 Task: Play online wordle game with 4 letters.
Action: Mouse moved to (580, 398)
Screenshot: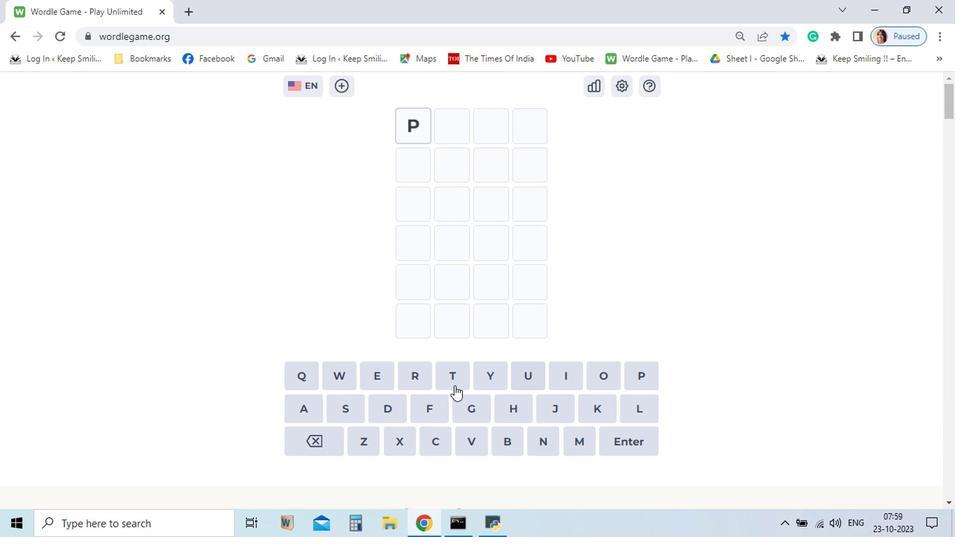 
Action: Mouse pressed left at (580, 398)
Screenshot: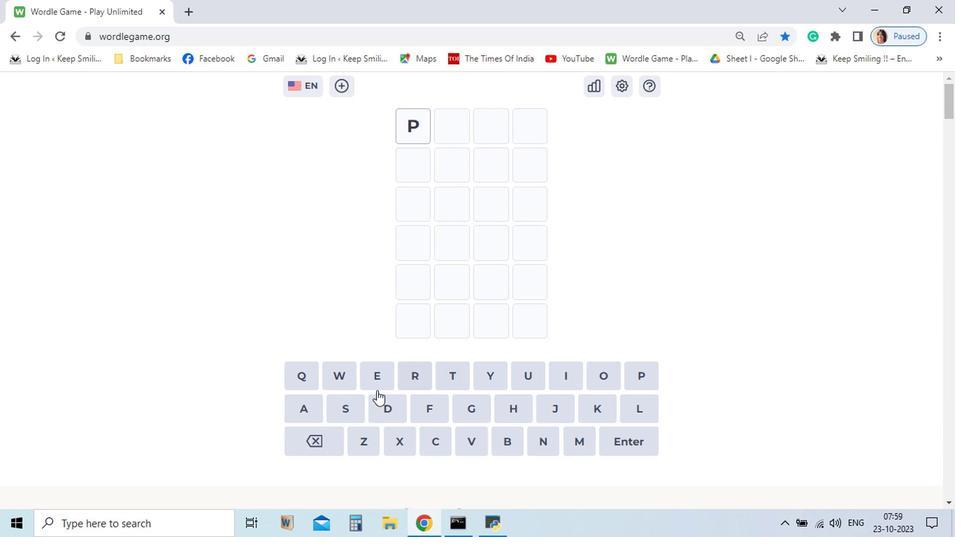 
Action: Mouse moved to (345, 423)
Screenshot: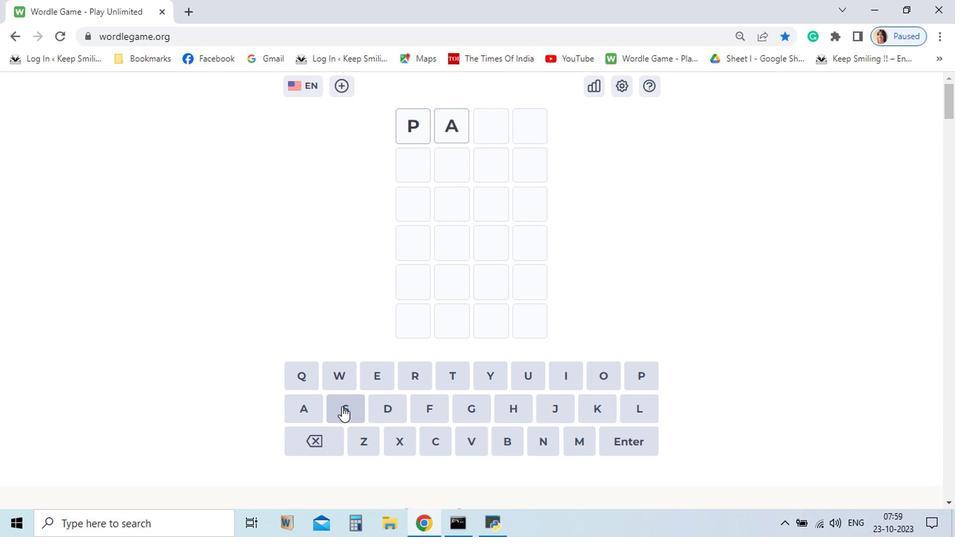 
Action: Mouse pressed left at (345, 423)
Screenshot: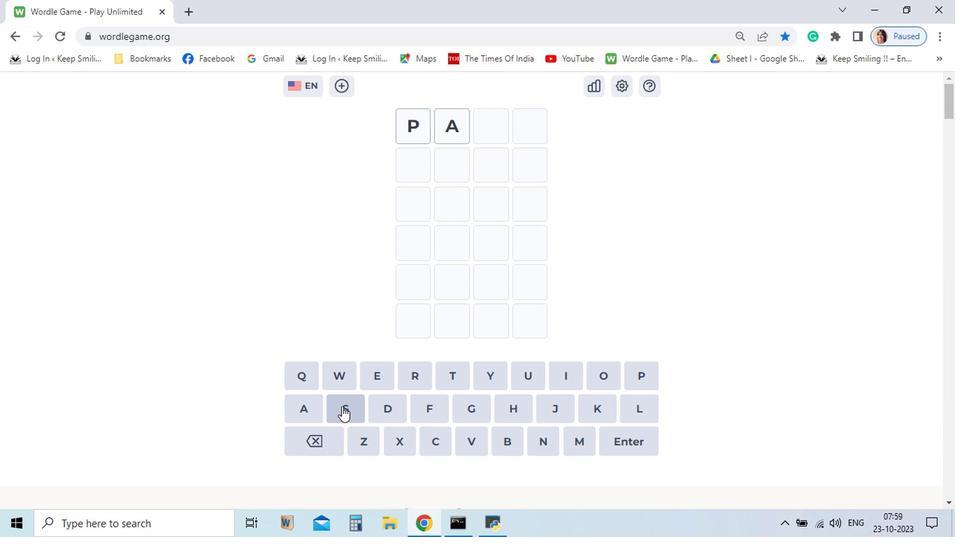 
Action: Mouse moved to (371, 417)
Screenshot: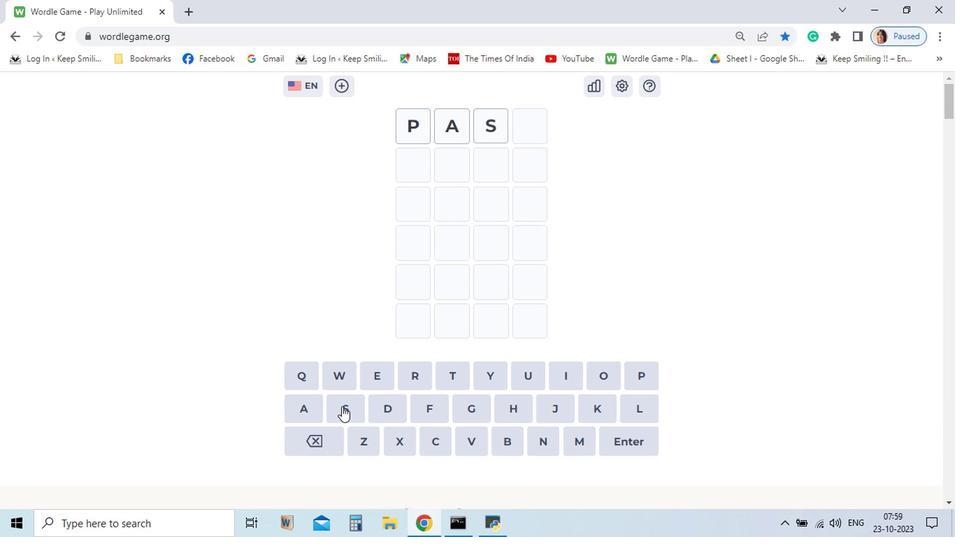 
Action: Mouse pressed left at (371, 417)
Screenshot: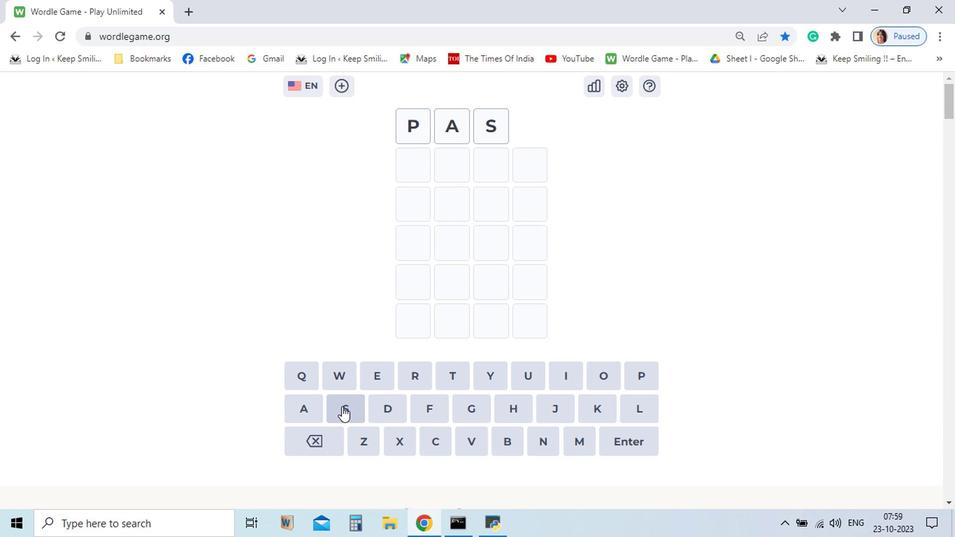 
Action: Mouse pressed left at (371, 417)
Screenshot: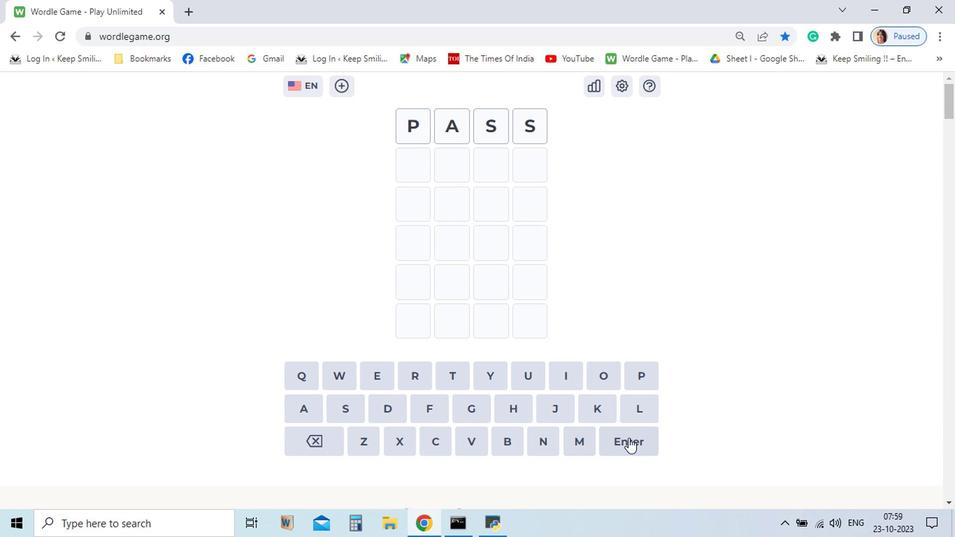 
Action: Mouse moved to (575, 439)
Screenshot: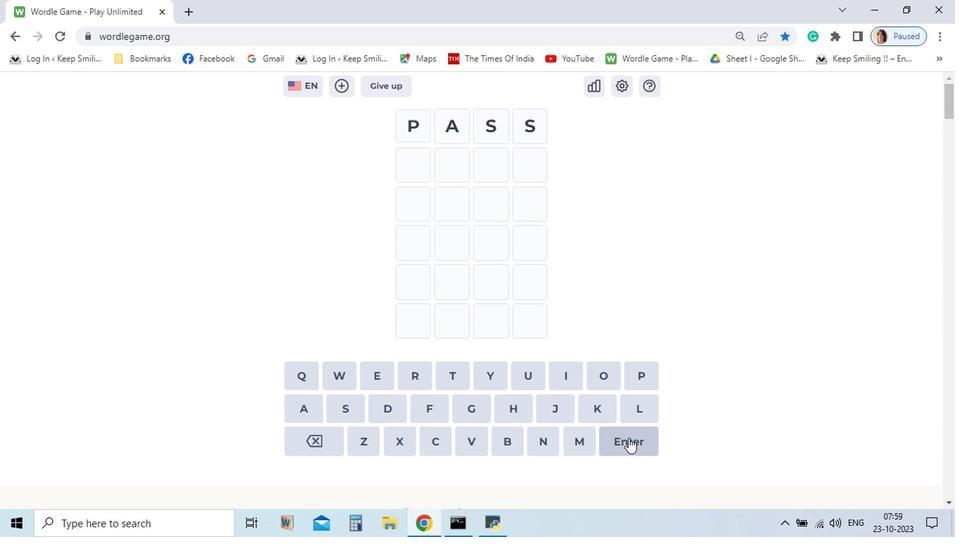 
Action: Mouse pressed left at (575, 439)
Screenshot: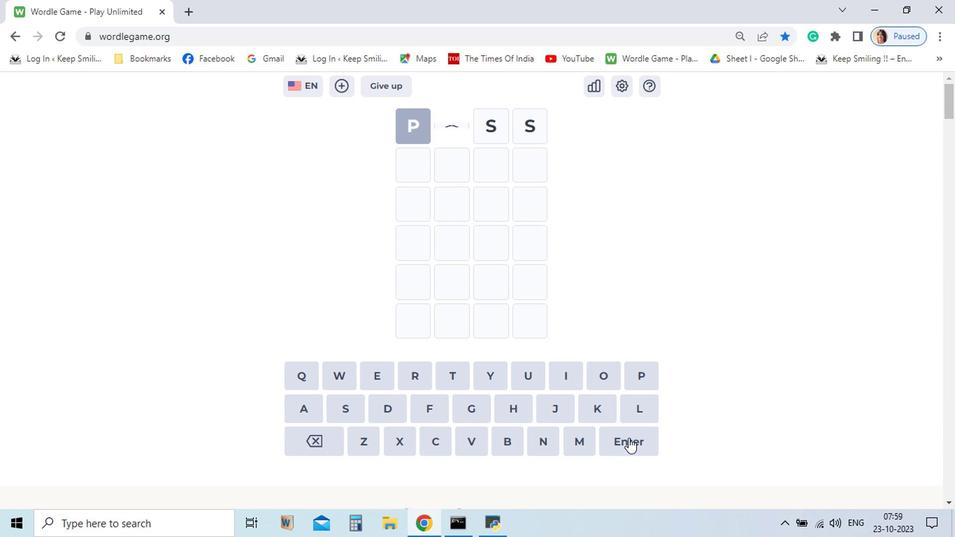 
Action: Mouse moved to (583, 420)
Screenshot: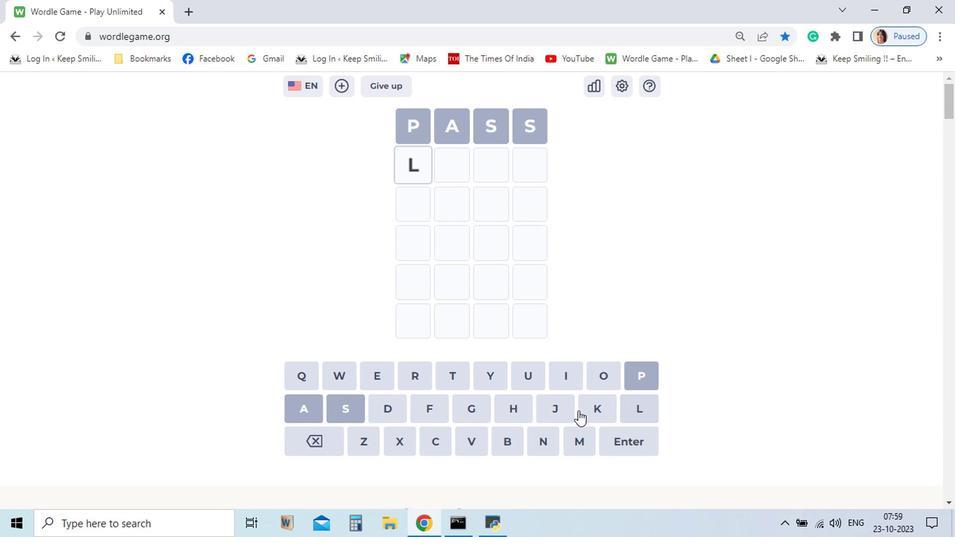 
Action: Mouse pressed left at (583, 420)
Screenshot: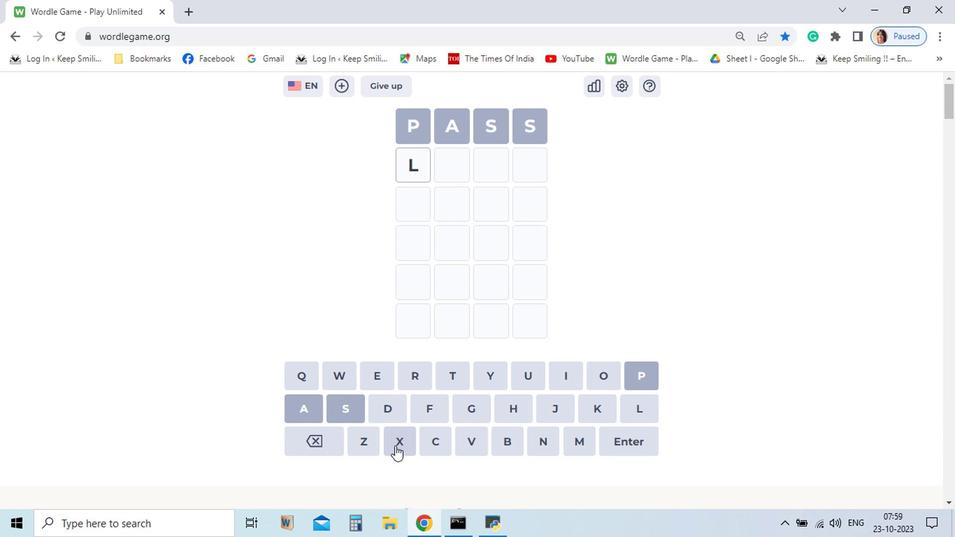 
Action: Mouse moved to (525, 396)
Screenshot: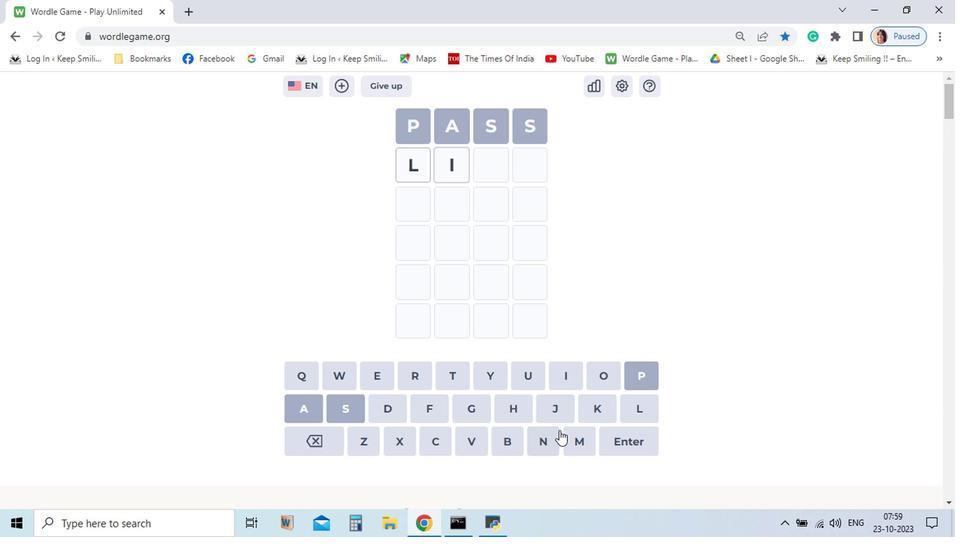 
Action: Mouse pressed left at (525, 396)
Screenshot: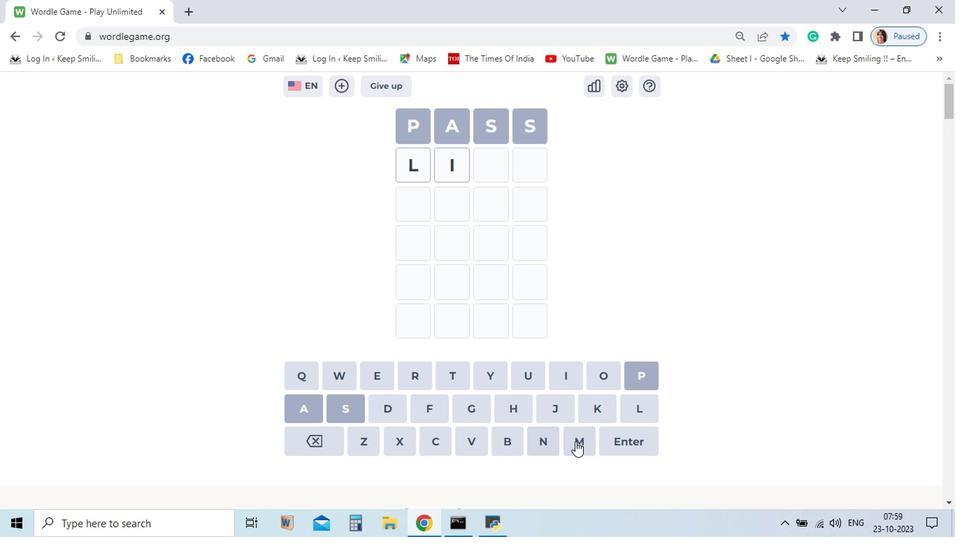 
Action: Mouse moved to (539, 443)
Screenshot: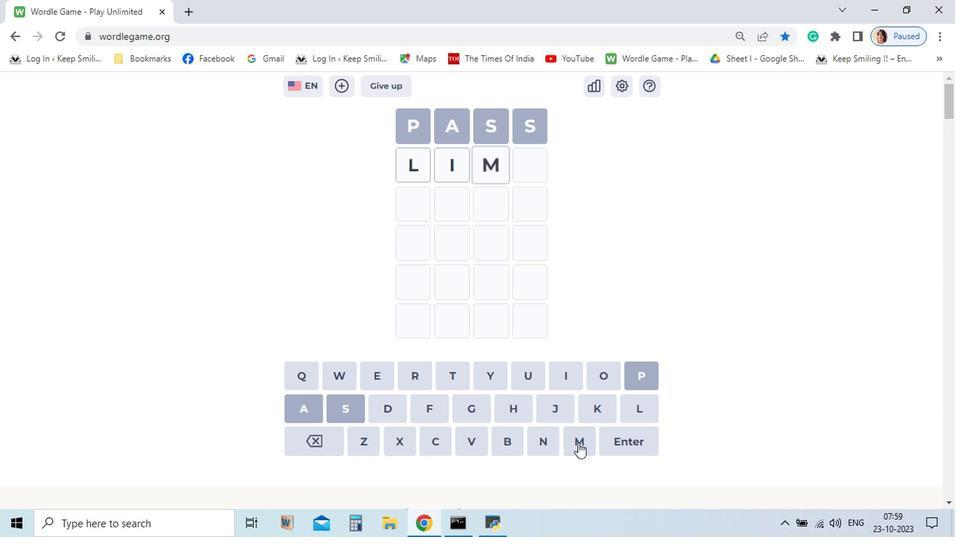 
Action: Mouse pressed left at (539, 443)
Screenshot: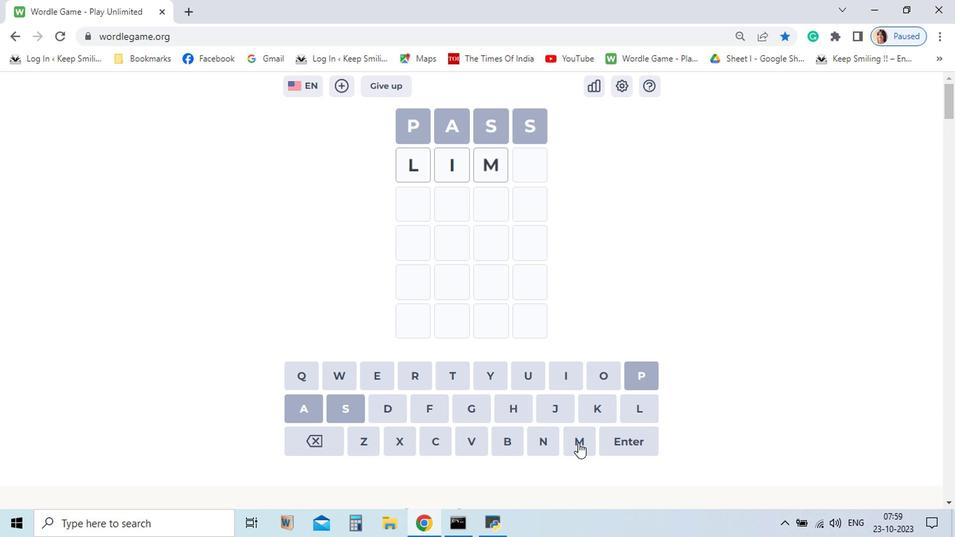 
Action: Mouse moved to (486, 445)
Screenshot: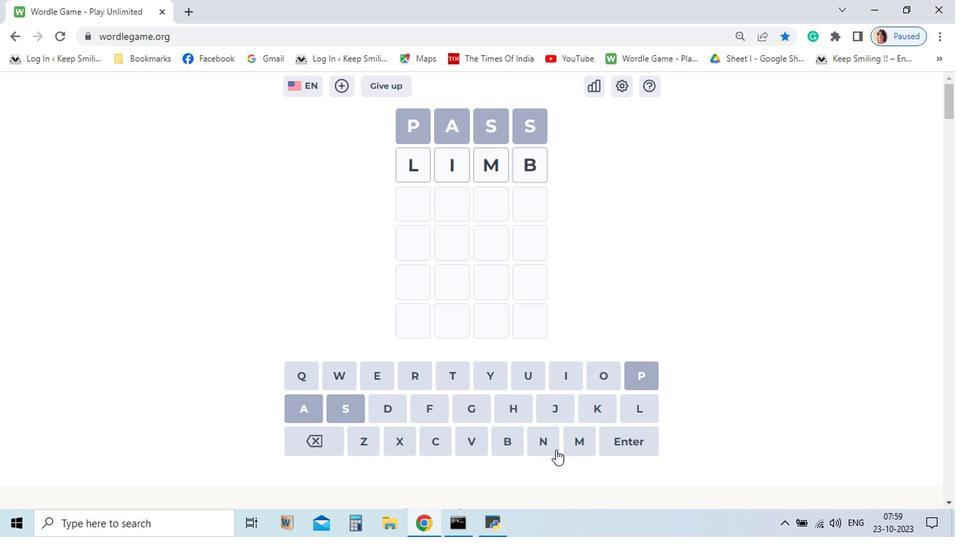 
Action: Mouse pressed left at (486, 445)
Screenshot: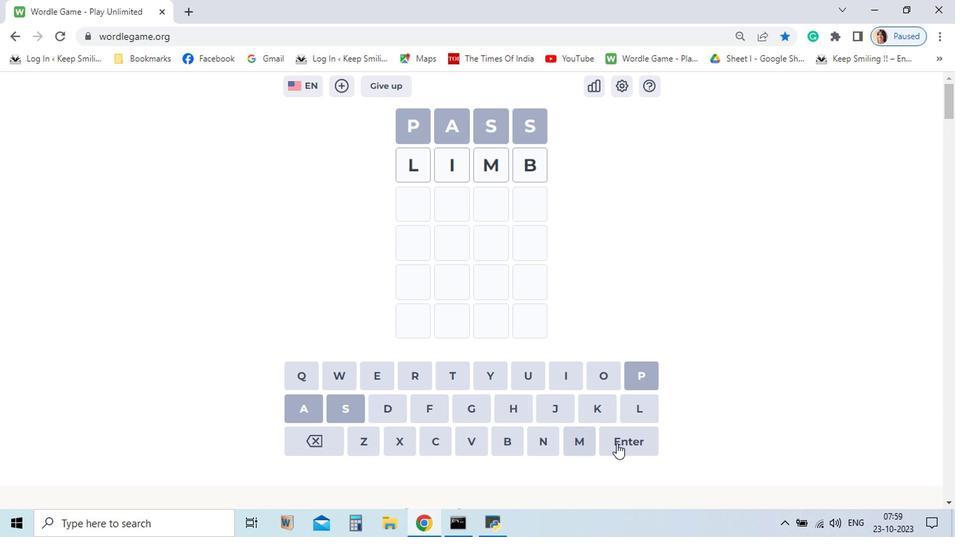 
Action: Mouse moved to (568, 443)
Screenshot: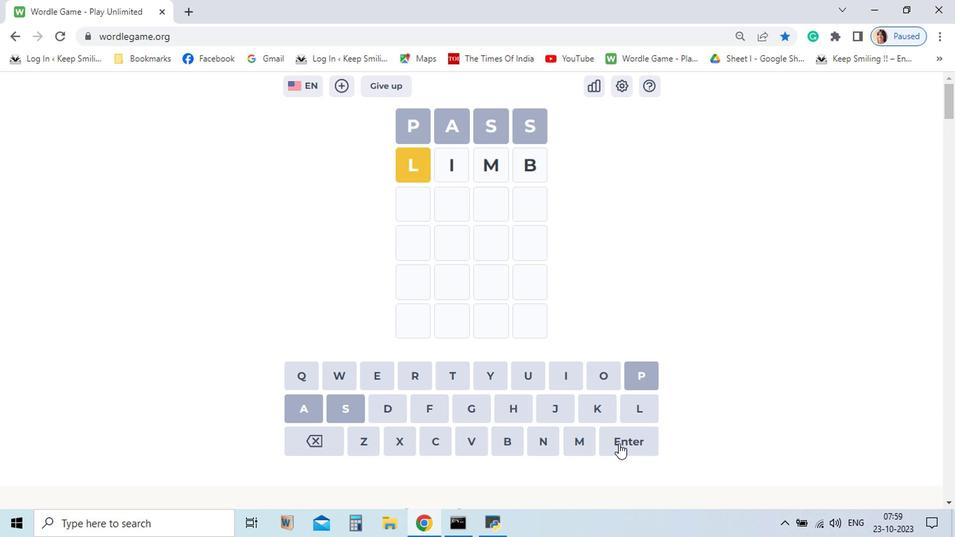 
Action: Mouse pressed left at (568, 443)
Screenshot: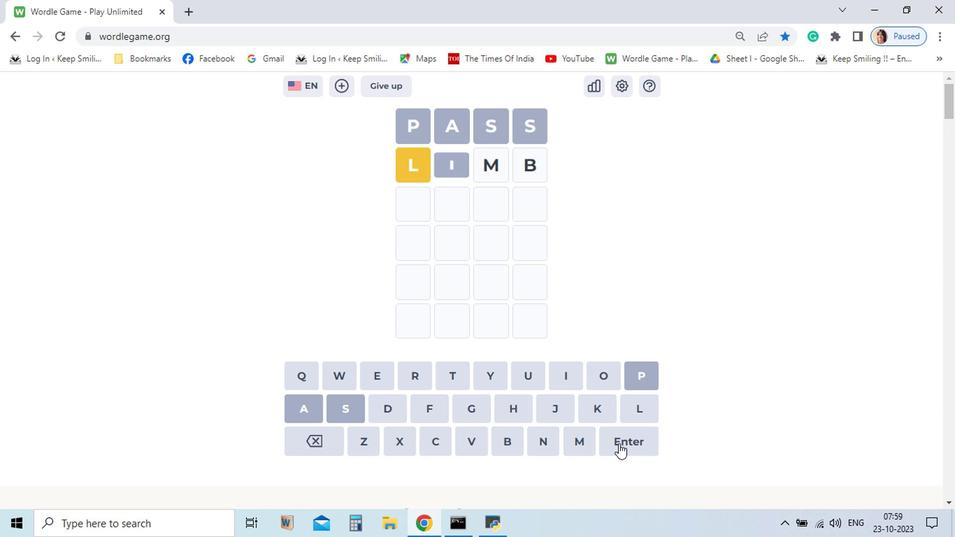 
Action: Mouse moved to (438, 441)
Screenshot: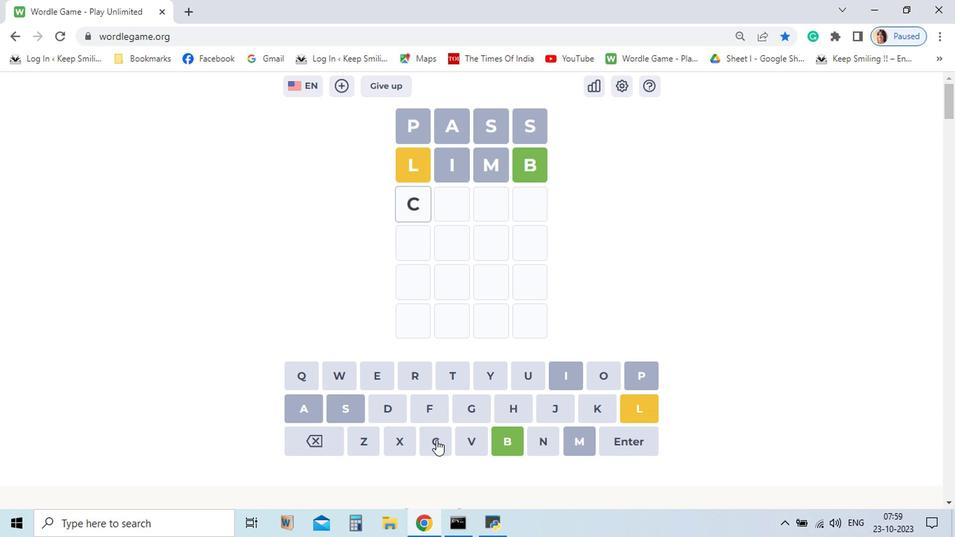 
Action: Mouse pressed left at (438, 441)
Screenshot: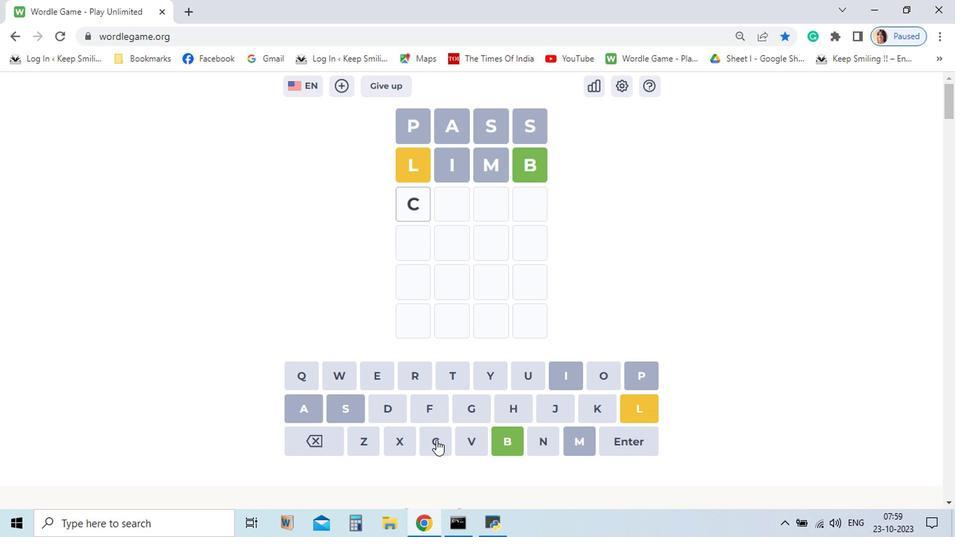 
Action: Mouse moved to (584, 415)
Screenshot: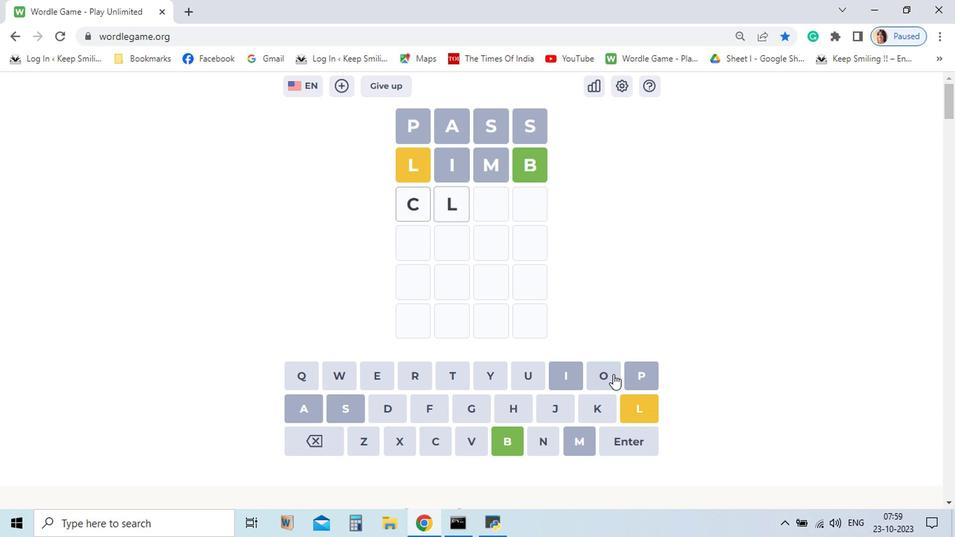
Action: Mouse pressed left at (584, 415)
Screenshot: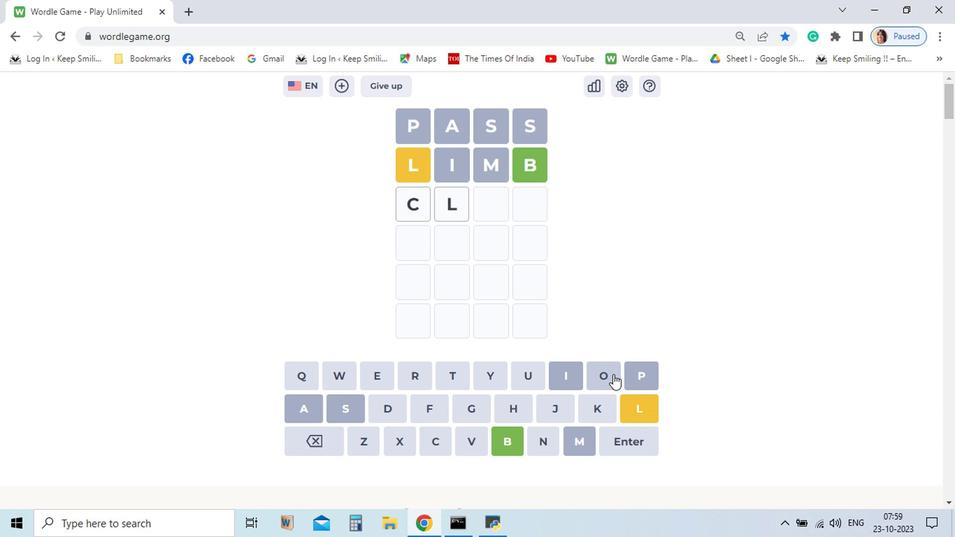
Action: Mouse moved to (556, 394)
Screenshot: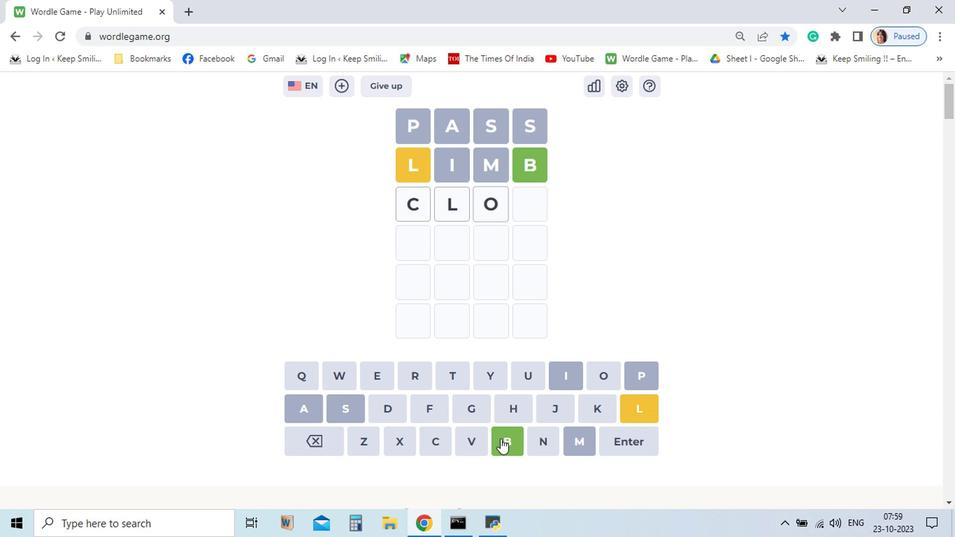 
Action: Mouse pressed left at (556, 394)
Screenshot: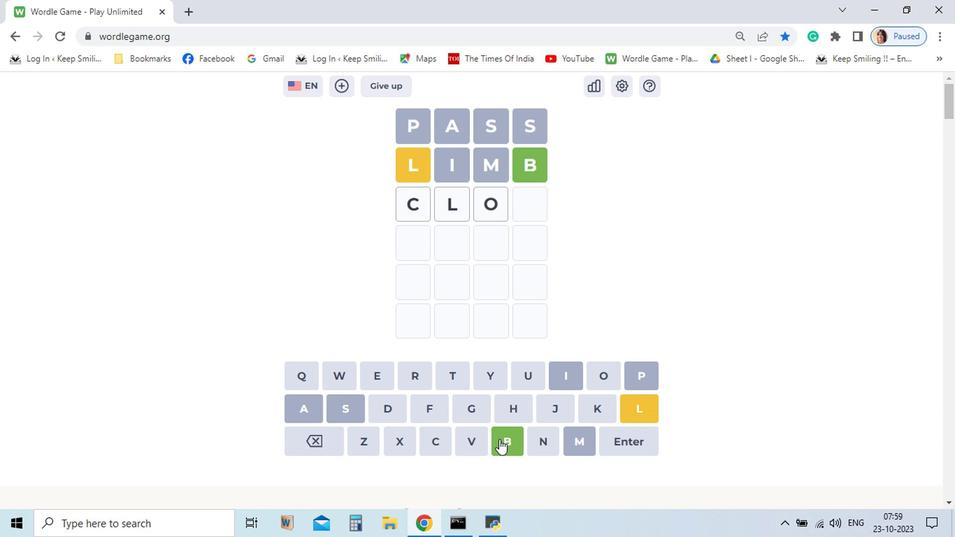 
Action: Mouse moved to (483, 440)
Screenshot: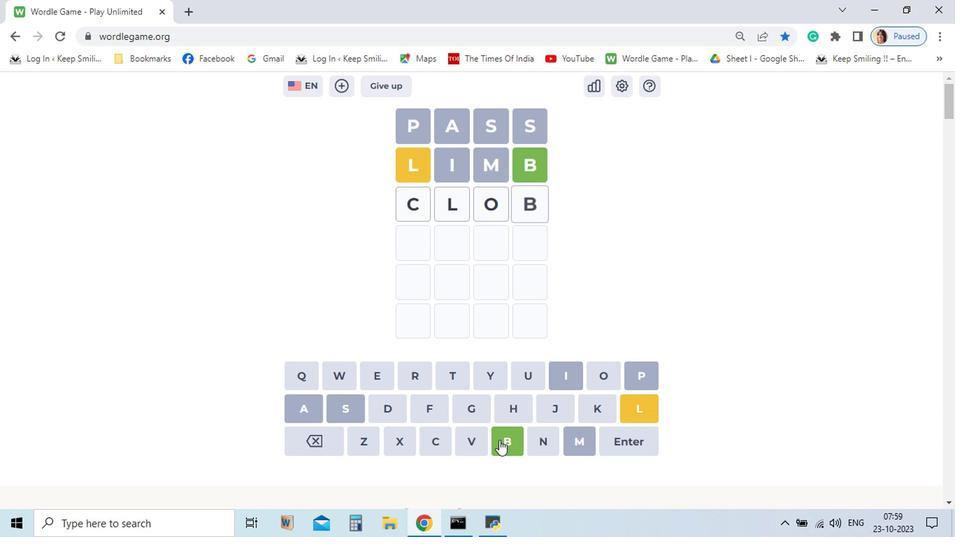 
Action: Mouse pressed left at (483, 440)
Screenshot: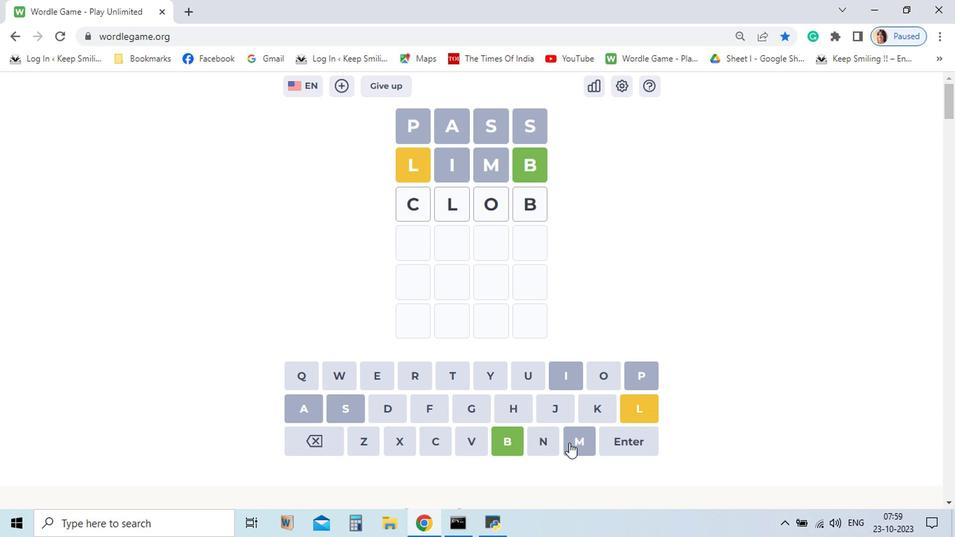 
Action: Mouse moved to (569, 442)
Screenshot: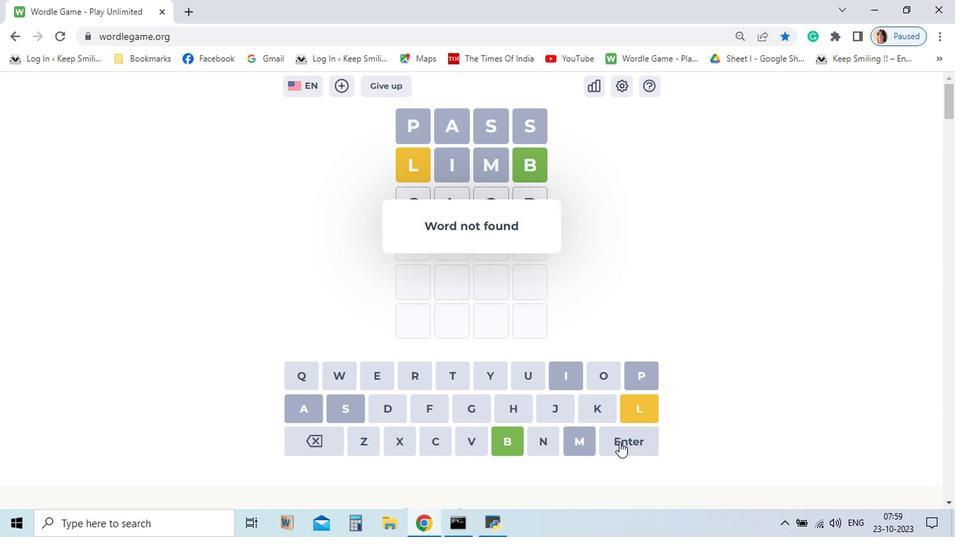 
Action: Mouse pressed left at (569, 442)
Screenshot: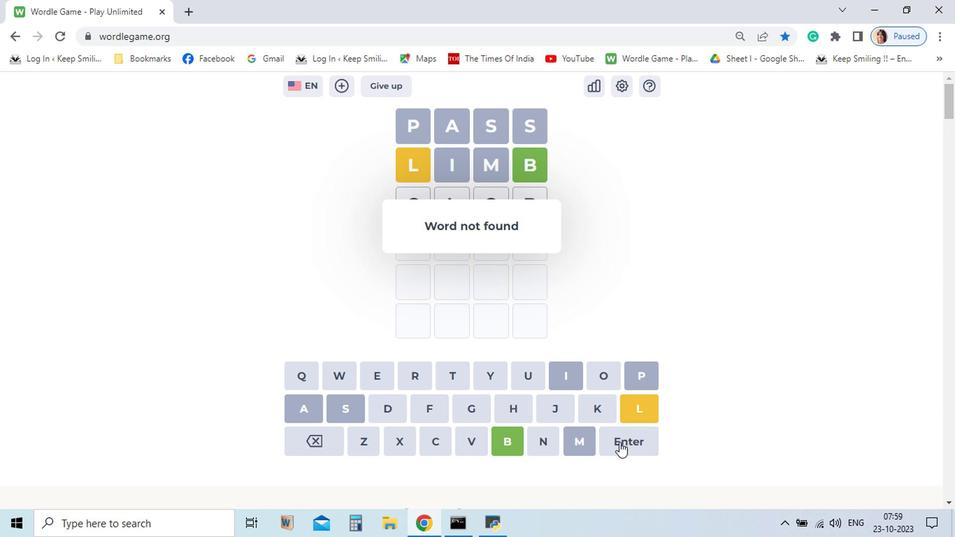 
Action: Mouse moved to (350, 445)
Screenshot: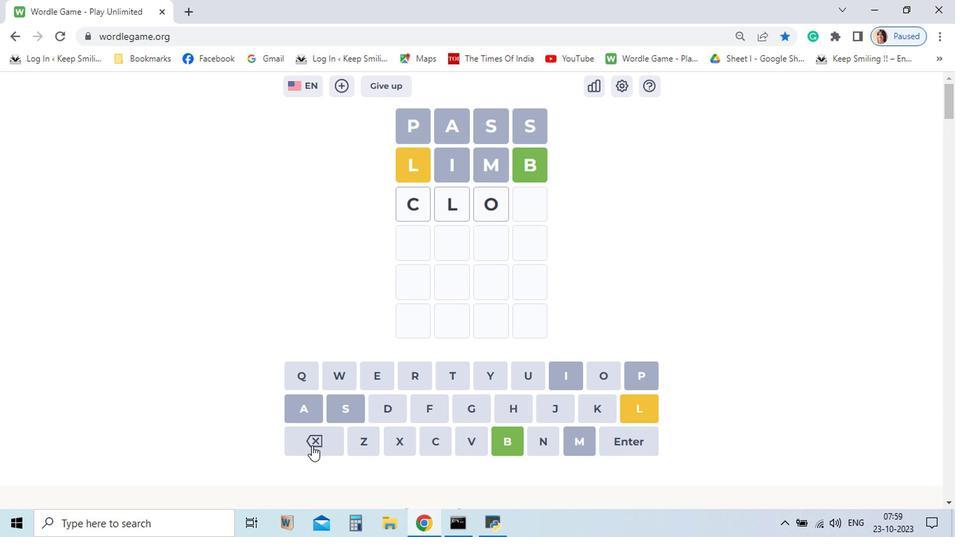 
Action: Mouse pressed left at (350, 445)
Screenshot: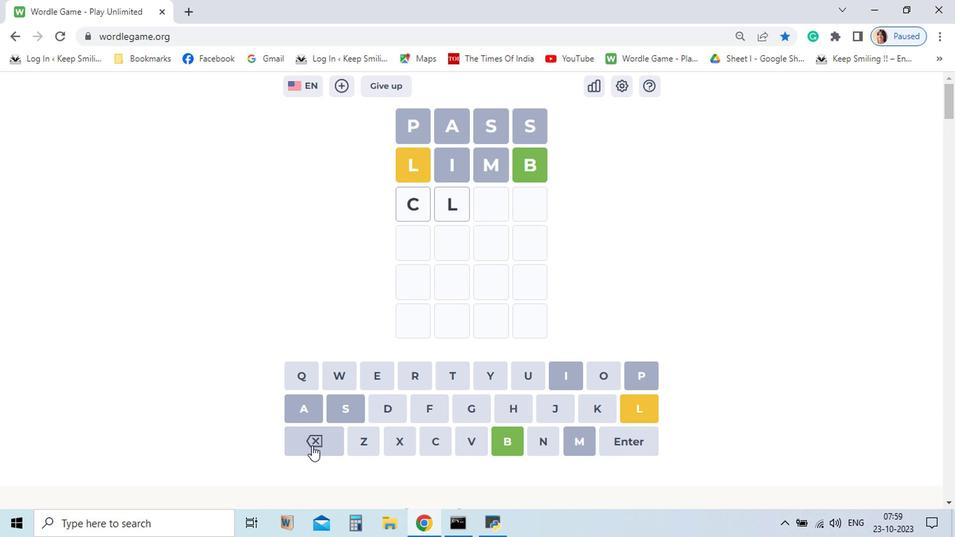 
Action: Mouse pressed left at (350, 445)
Screenshot: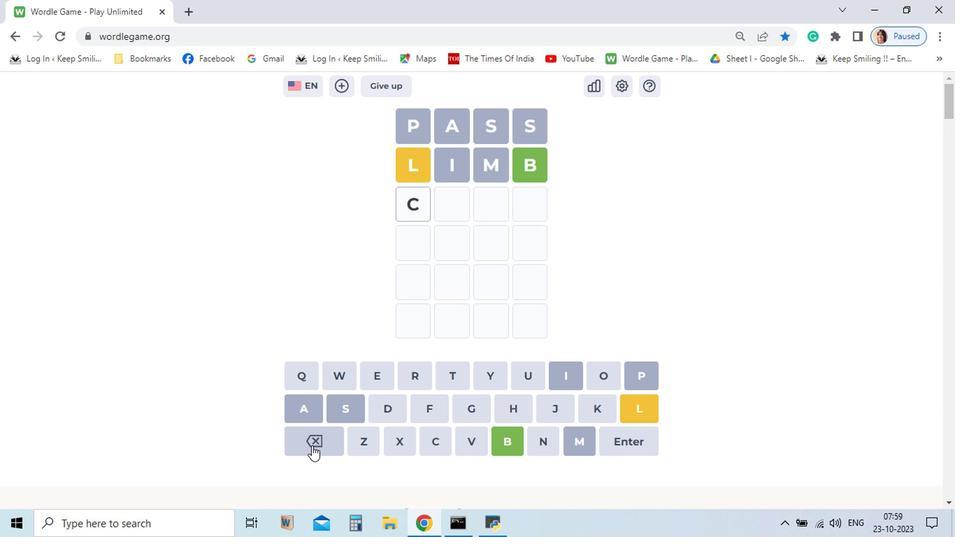 
Action: Mouse pressed left at (350, 445)
Screenshot: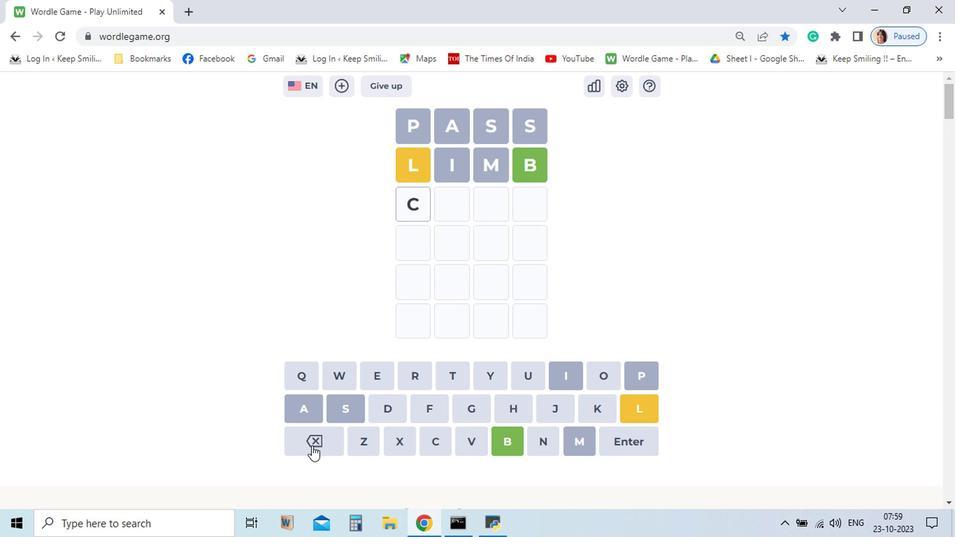 
Action: Mouse pressed left at (350, 445)
Screenshot: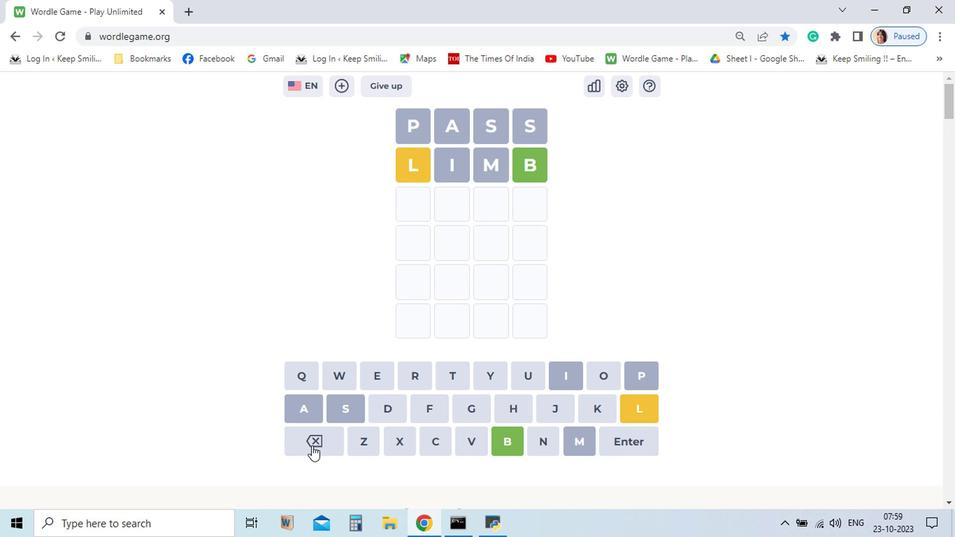 
Action: Mouse moved to (402, 415)
Screenshot: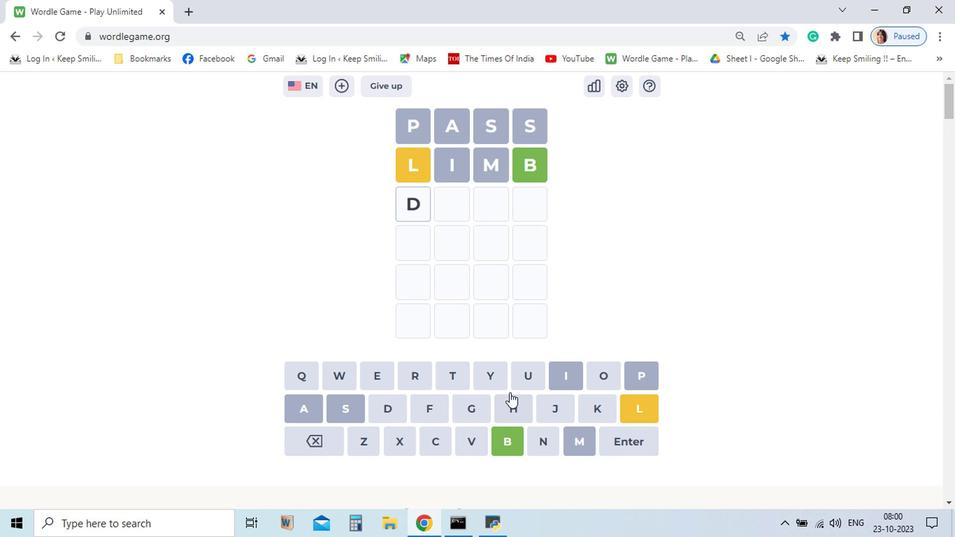 
Action: Mouse pressed left at (402, 415)
Screenshot: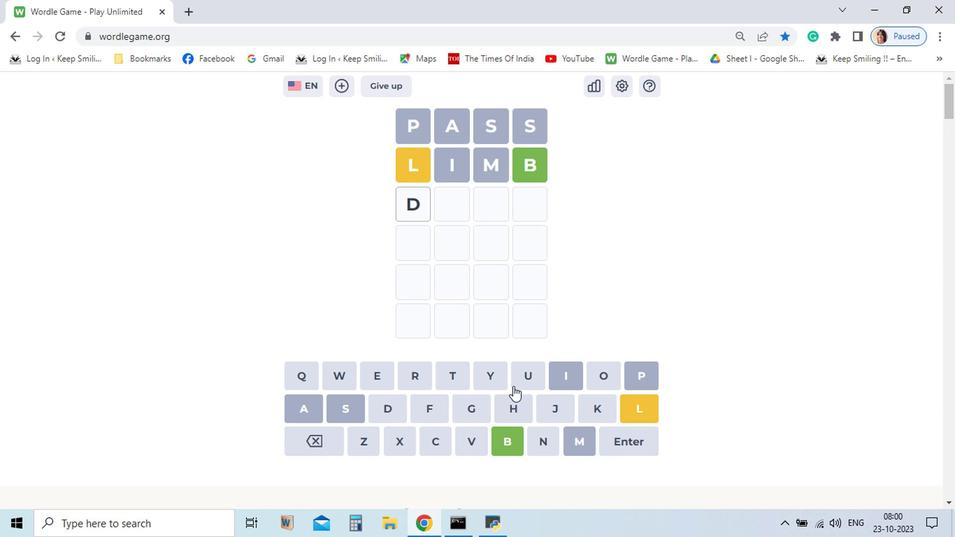 
Action: Mouse moved to (498, 394)
Screenshot: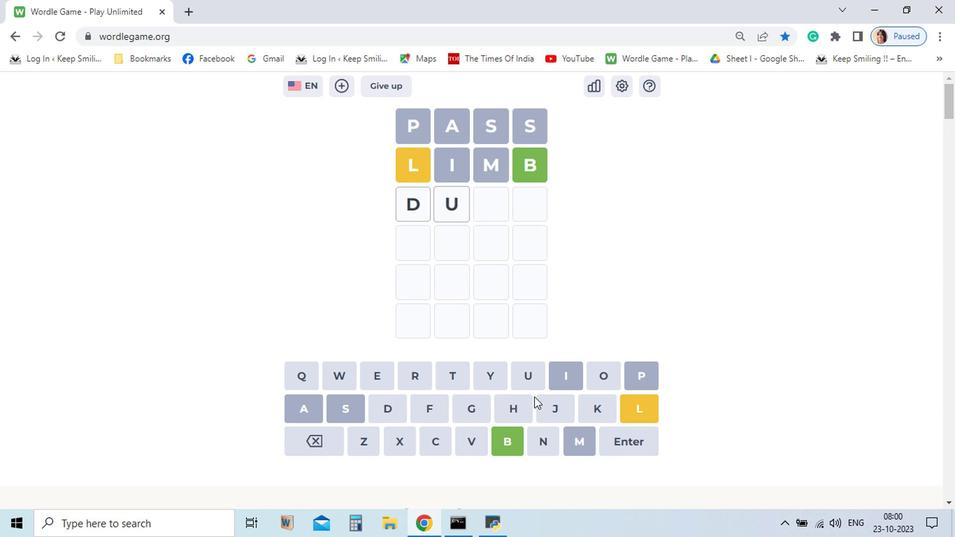 
Action: Mouse pressed left at (498, 394)
Screenshot: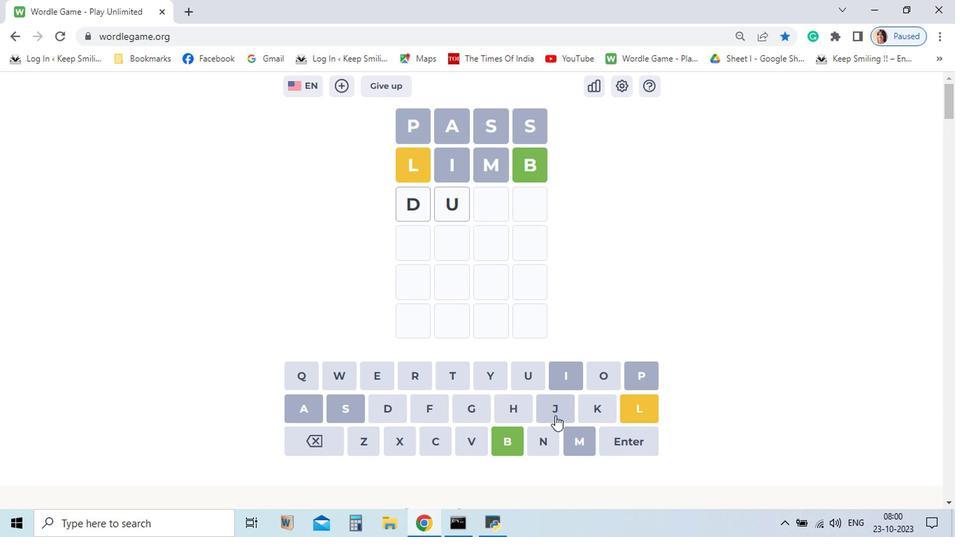 
Action: Mouse moved to (534, 442)
Screenshot: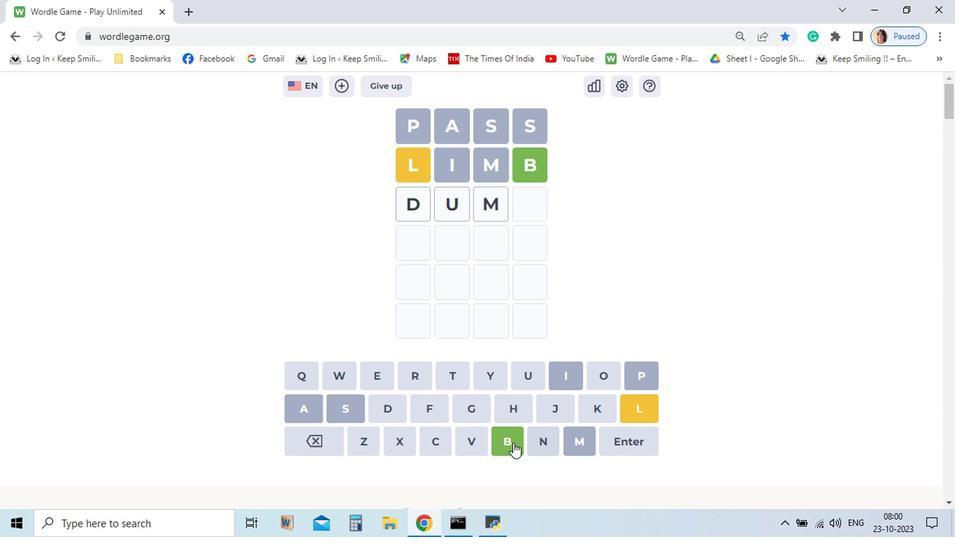 
Action: Mouse pressed left at (534, 442)
Screenshot: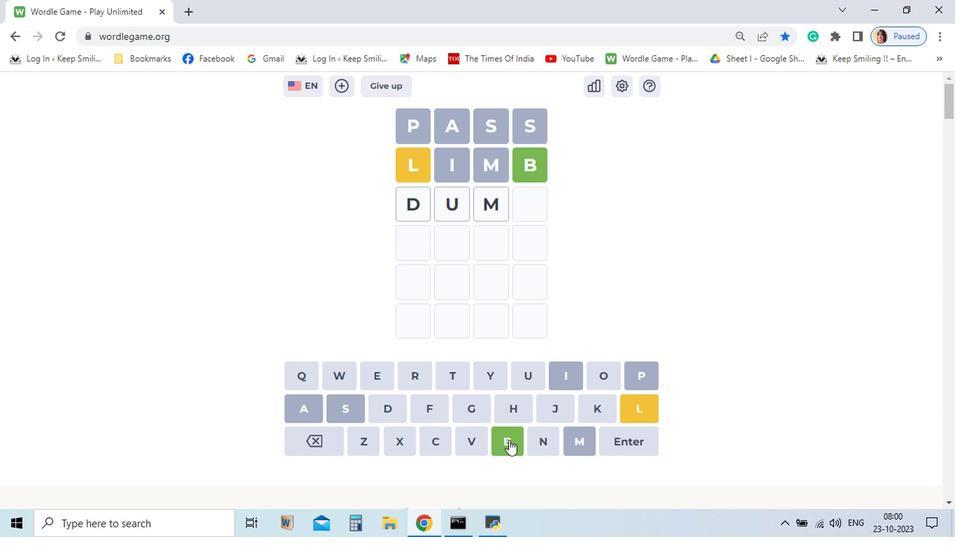 
Action: Mouse moved to (489, 440)
Screenshot: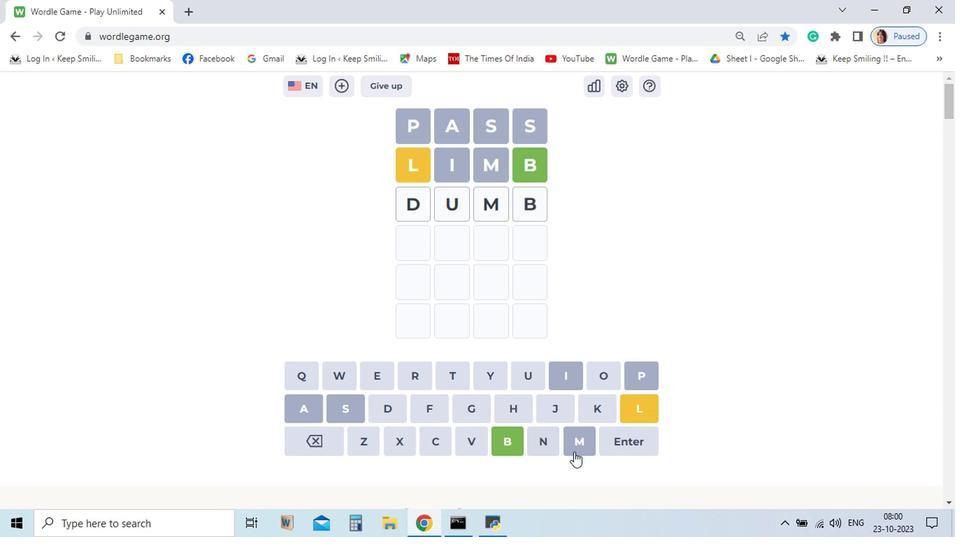 
Action: Mouse pressed left at (489, 440)
Screenshot: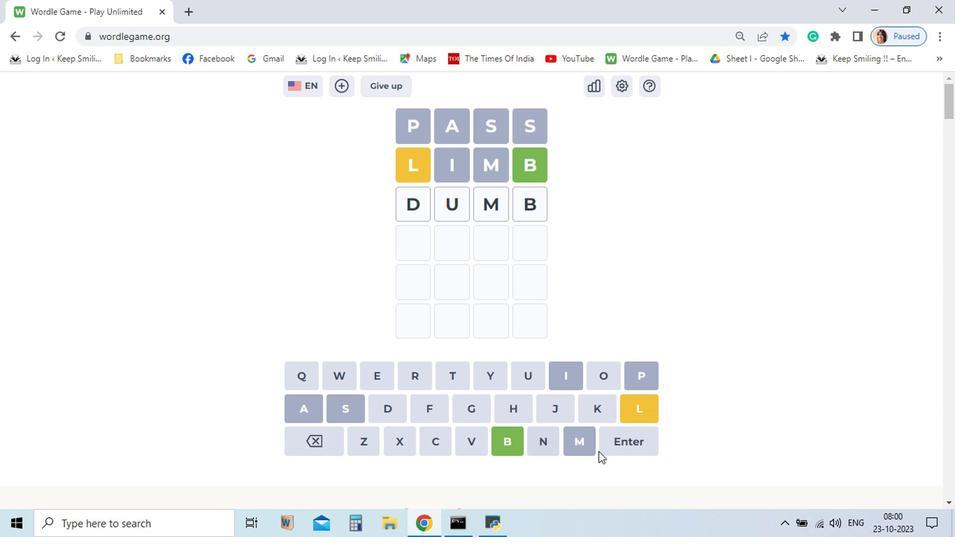 
Action: Mouse moved to (573, 444)
Screenshot: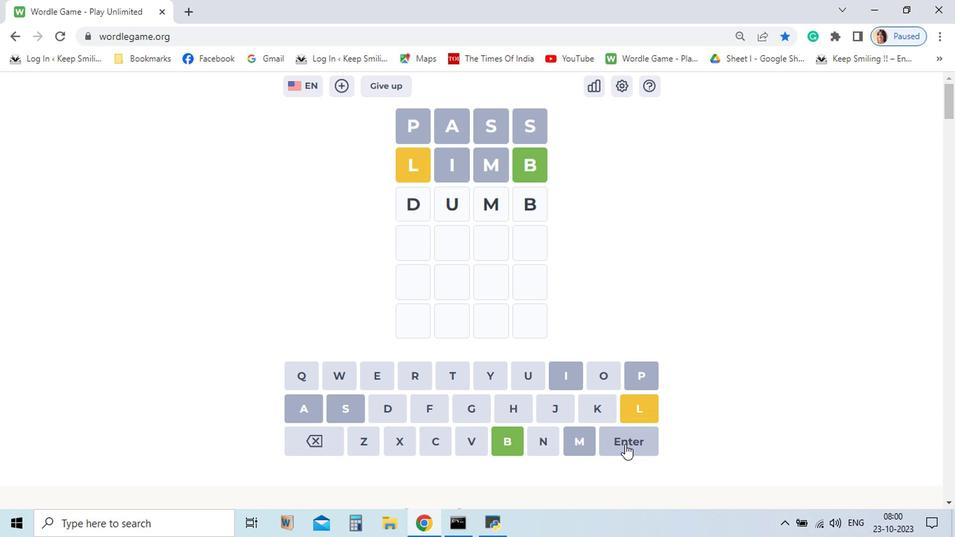 
Action: Mouse pressed left at (573, 444)
Screenshot: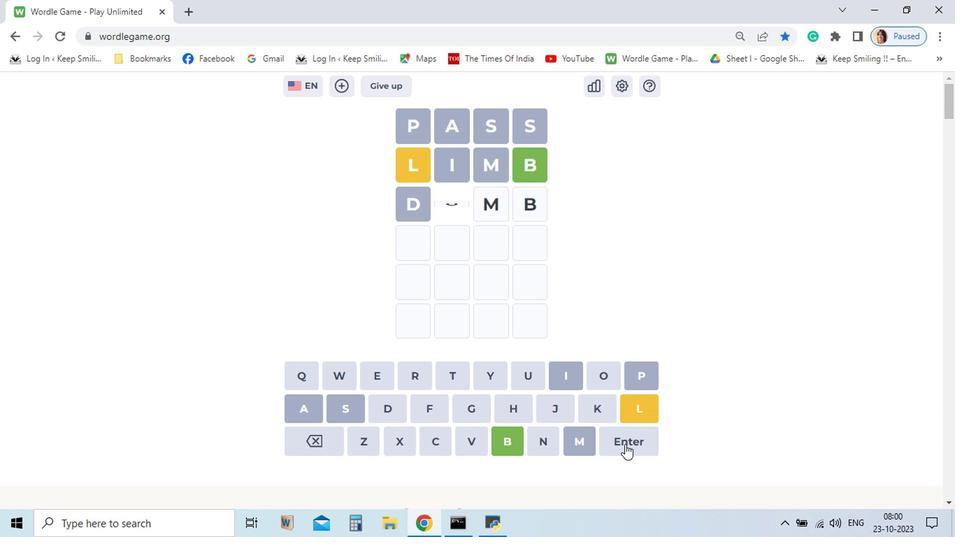 
Action: Mouse moved to (502, 393)
Screenshot: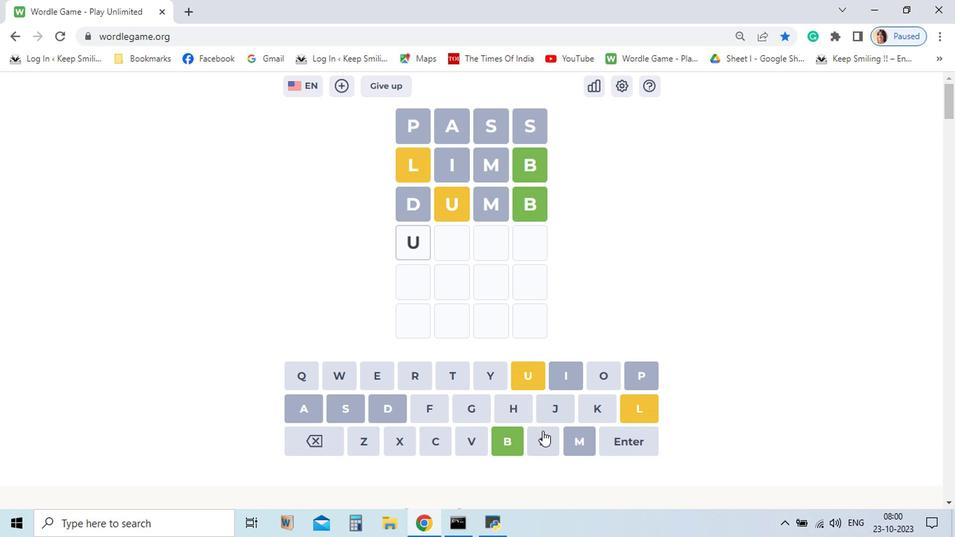 
Action: Mouse pressed left at (502, 393)
Screenshot: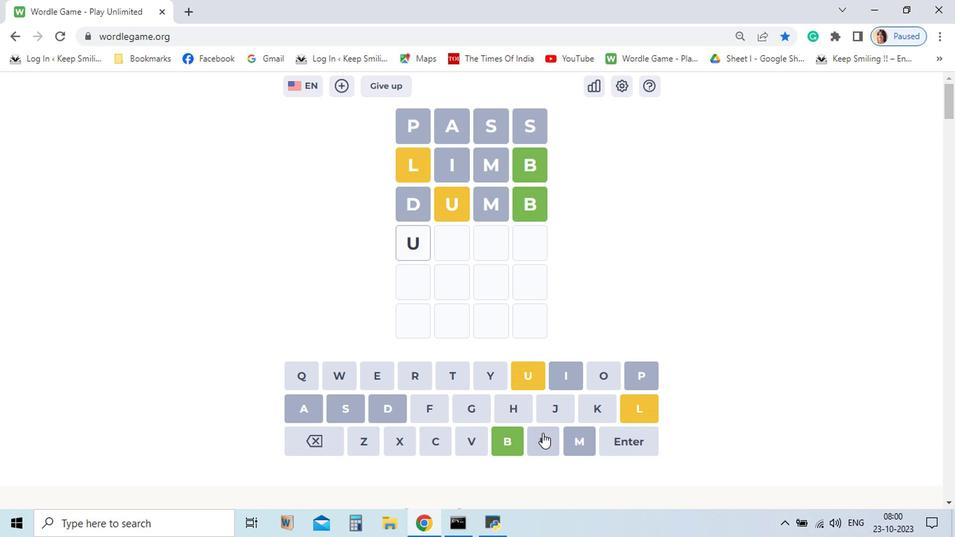 
Action: Mouse moved to (513, 442)
Screenshot: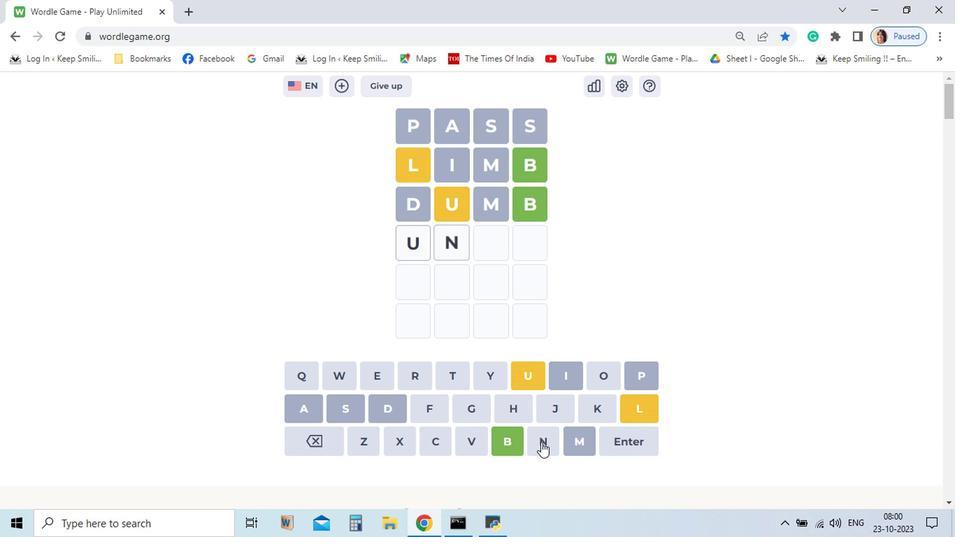 
Action: Mouse pressed left at (513, 442)
Screenshot: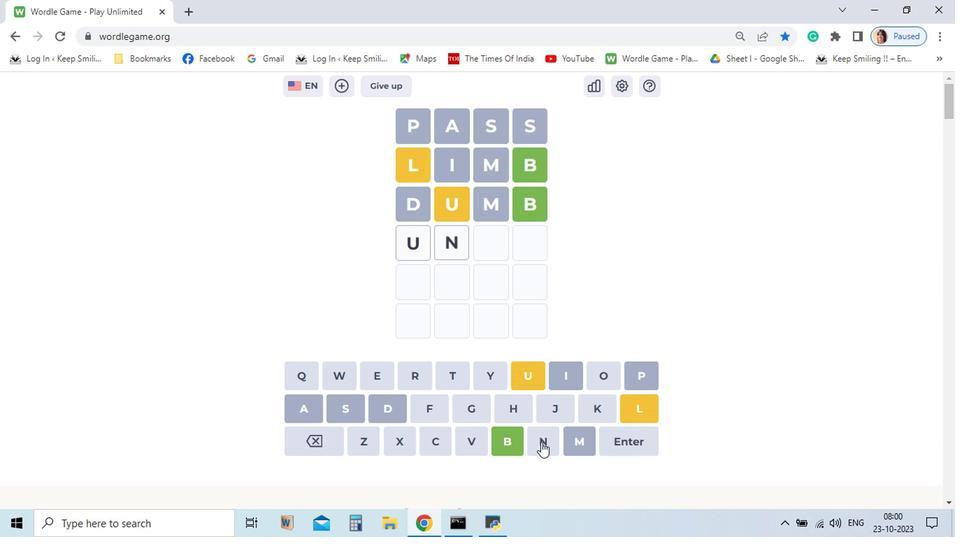 
Action: Mouse moved to (351, 440)
Screenshot: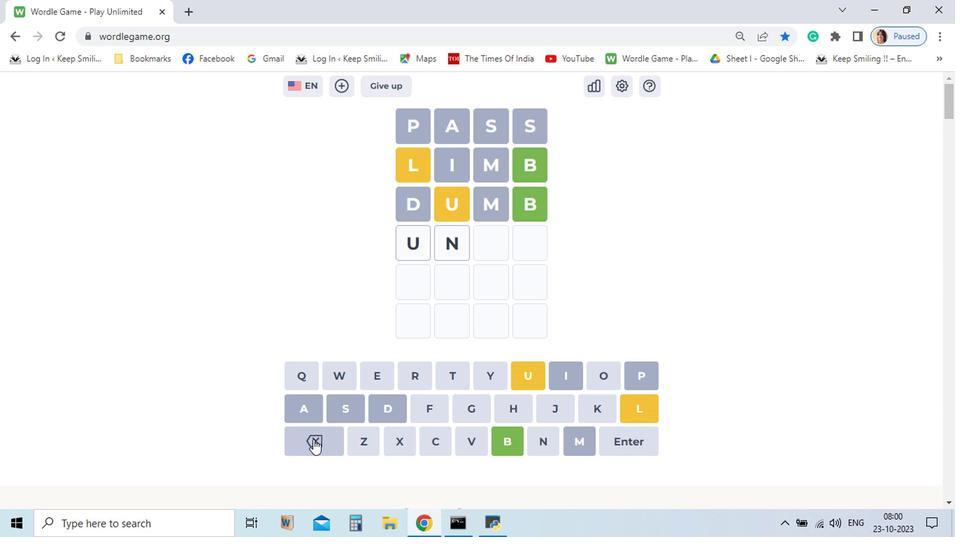 
Action: Mouse pressed left at (351, 440)
Screenshot: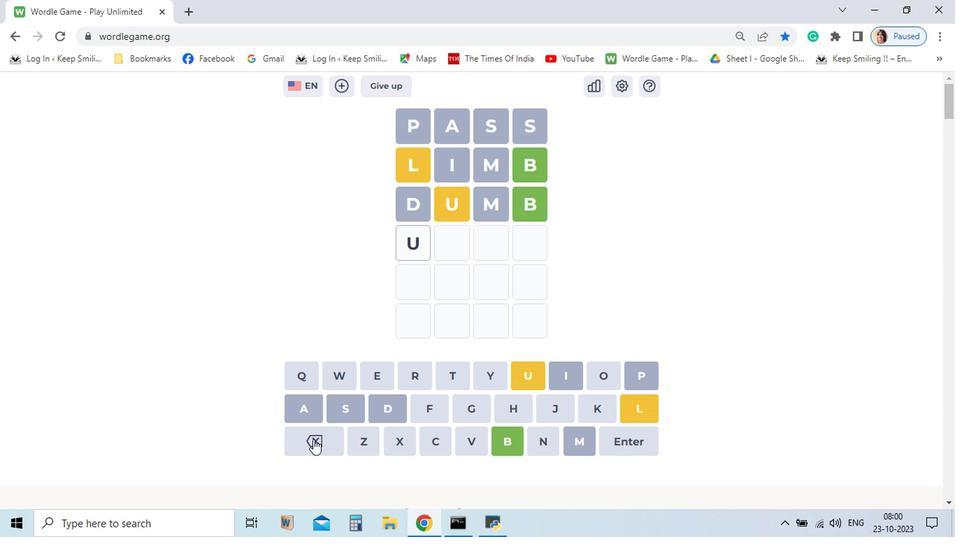 
Action: Mouse pressed left at (351, 440)
Screenshot: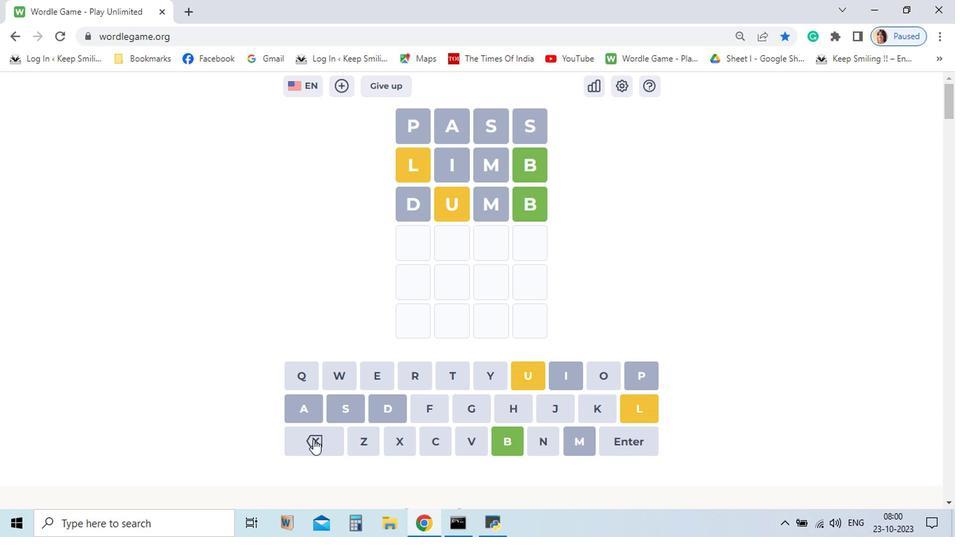 
Action: Mouse moved to (506, 390)
Screenshot: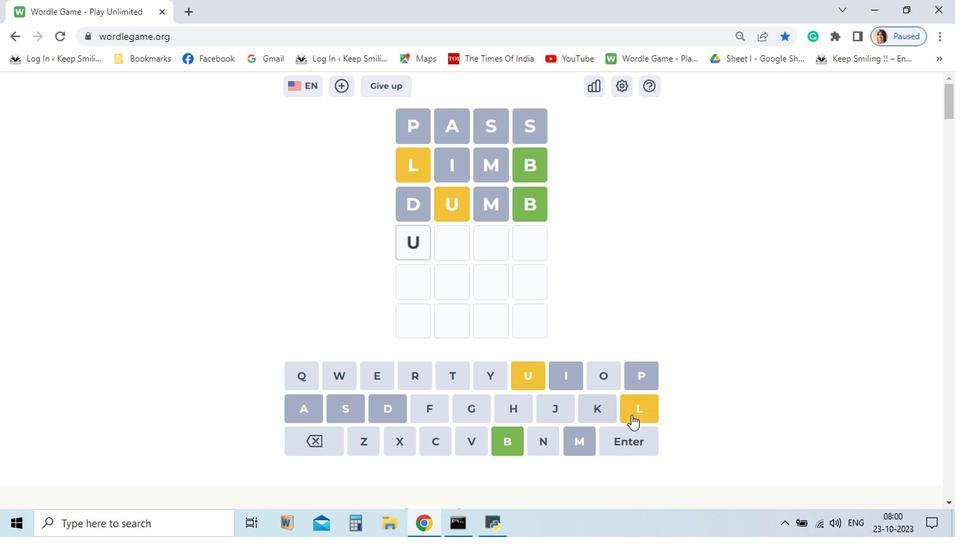 
Action: Mouse pressed left at (506, 390)
Screenshot: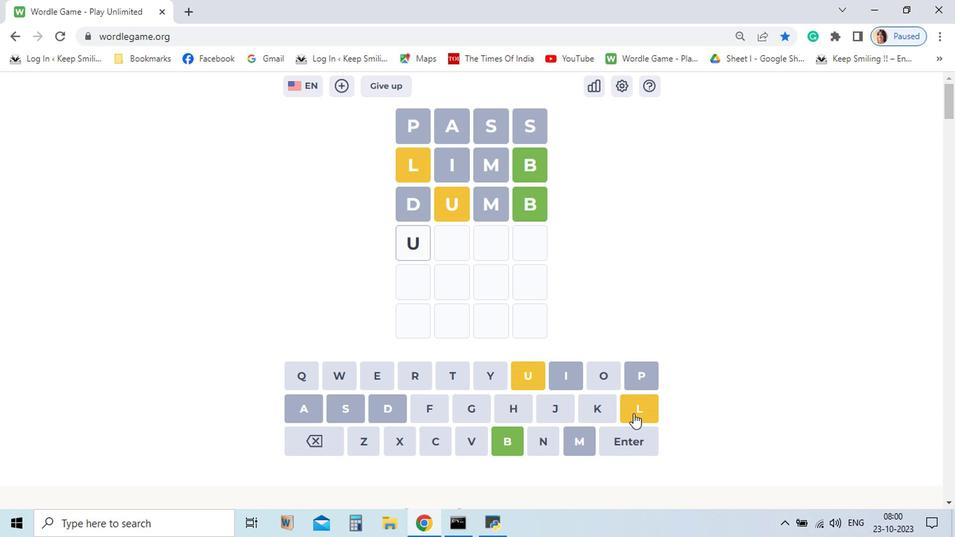 
Action: Mouse moved to (579, 421)
Screenshot: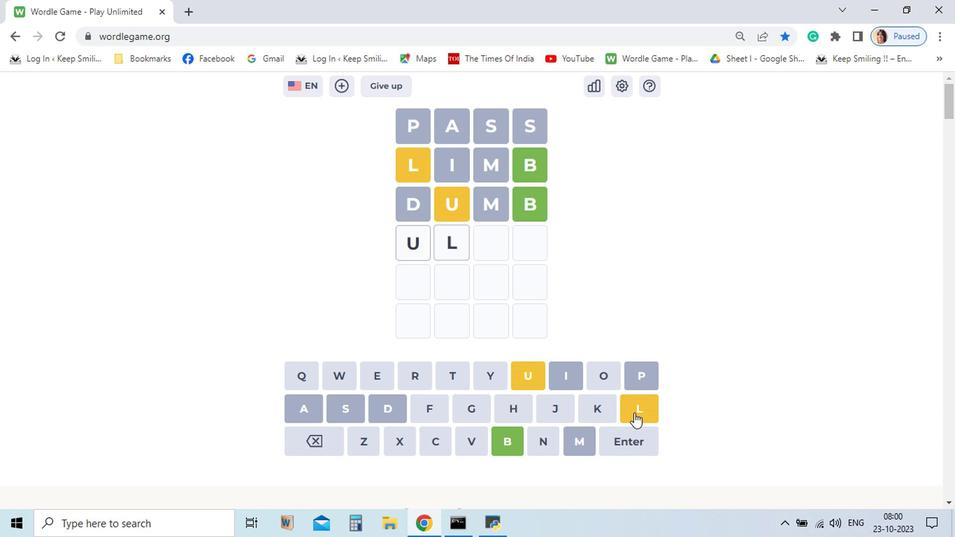 
Action: Mouse pressed left at (579, 421)
Screenshot: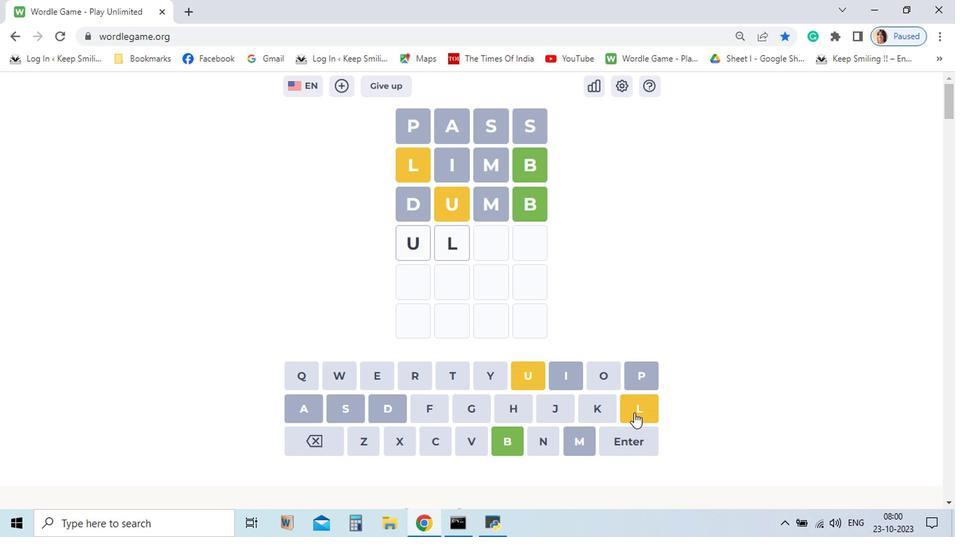 
Action: Mouse moved to (557, 397)
Screenshot: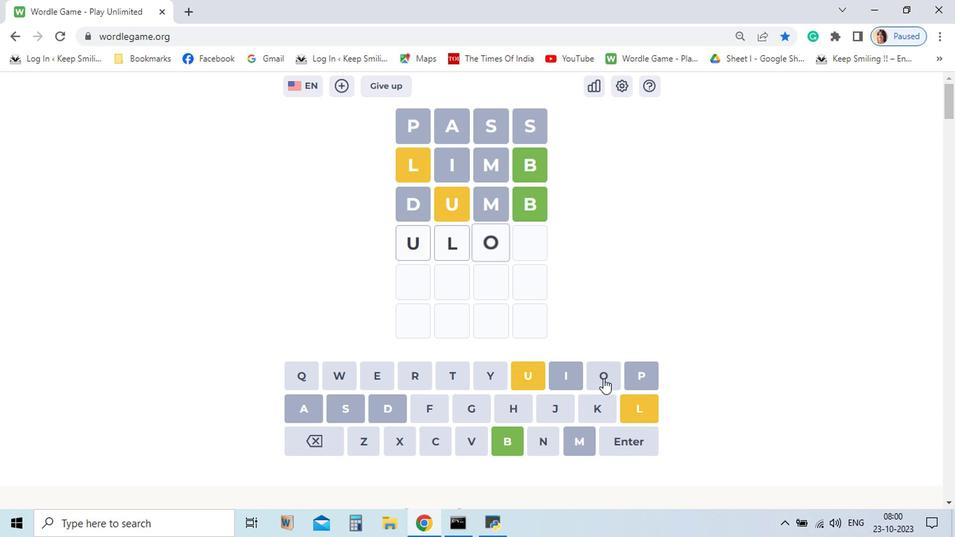 
Action: Mouse pressed left at (557, 397)
Screenshot: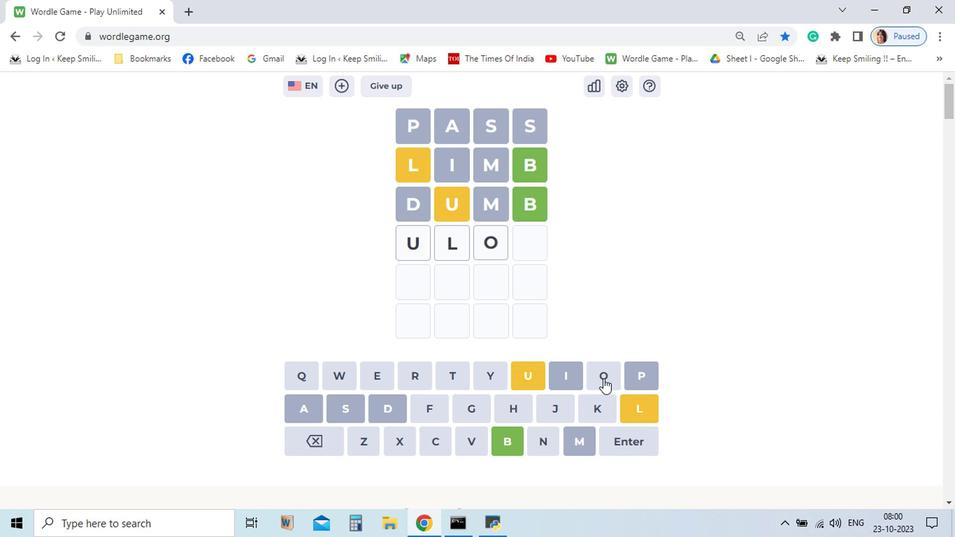 
Action: Mouse moved to (484, 445)
Screenshot: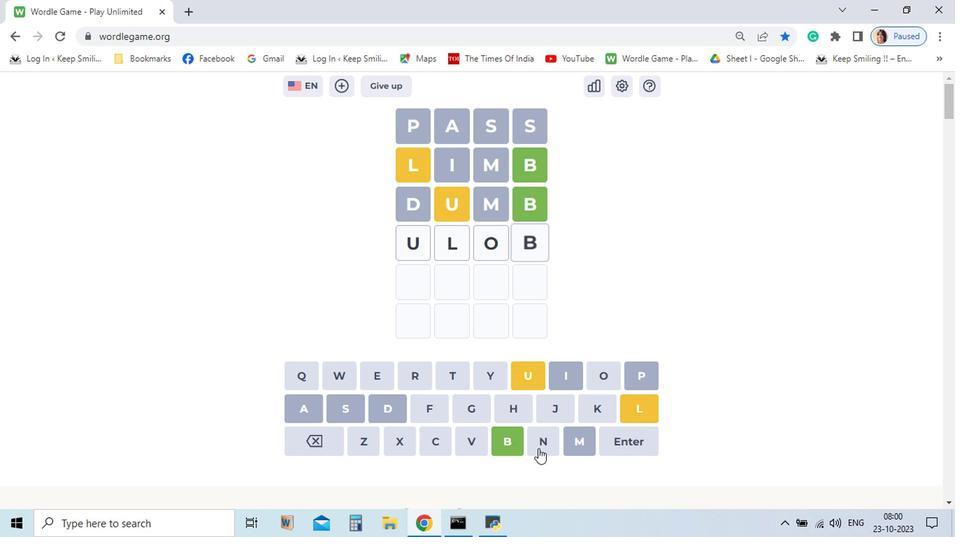 
Action: Mouse pressed left at (484, 445)
Screenshot: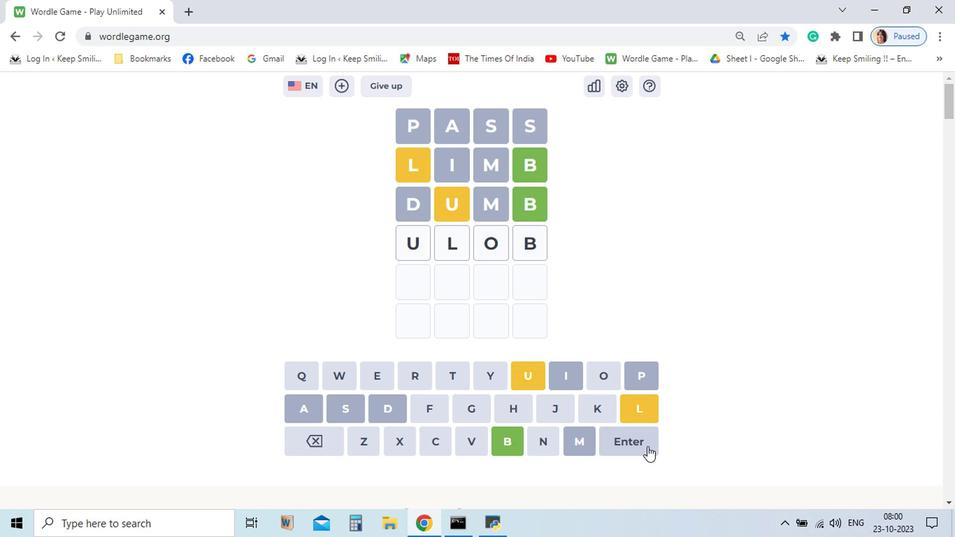 
Action: Mouse moved to (585, 440)
Screenshot: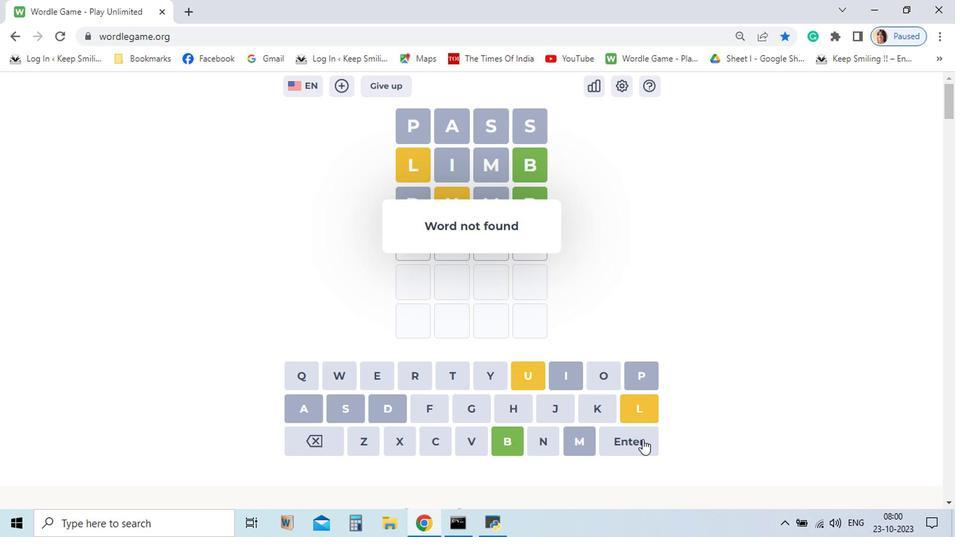 
Action: Mouse pressed left at (585, 440)
Screenshot: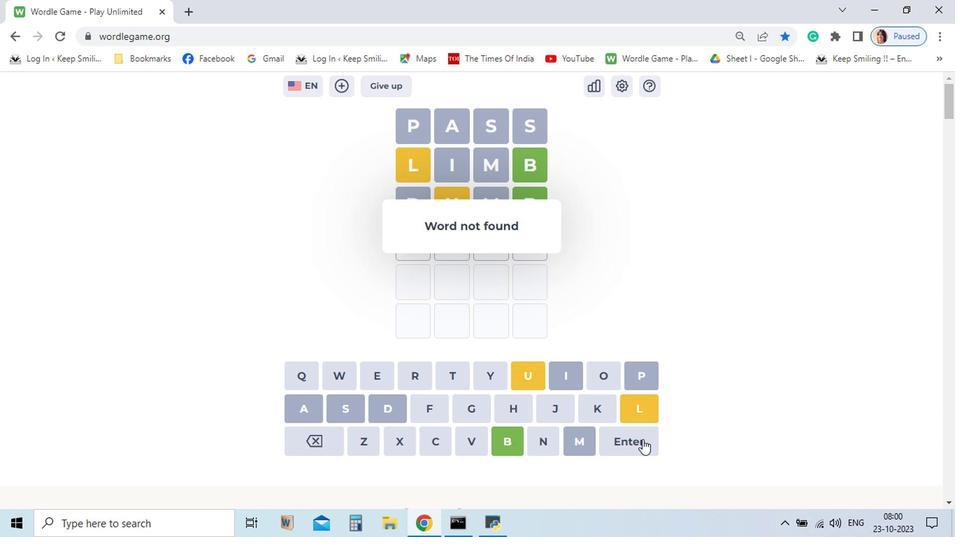 
Action: Mouse moved to (349, 436)
Screenshot: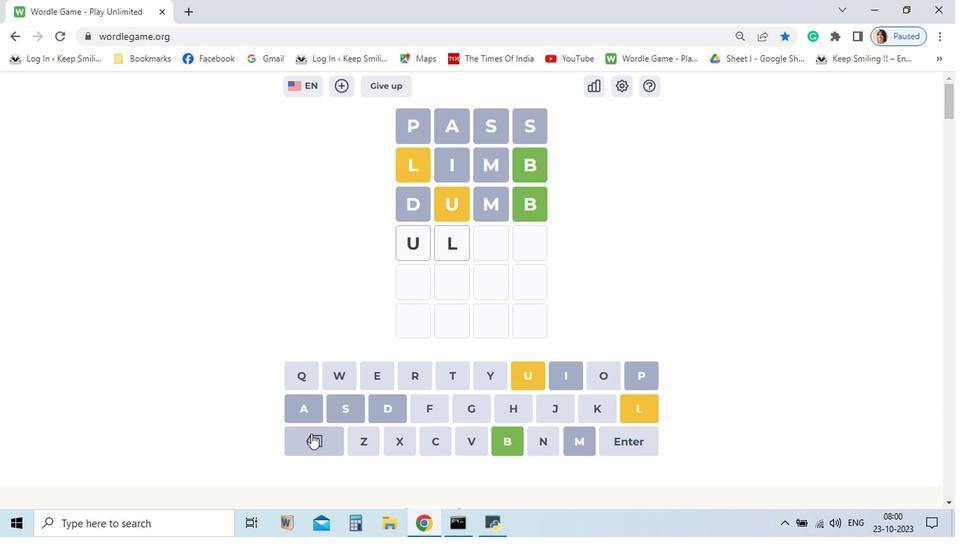 
Action: Mouse pressed left at (349, 436)
Screenshot: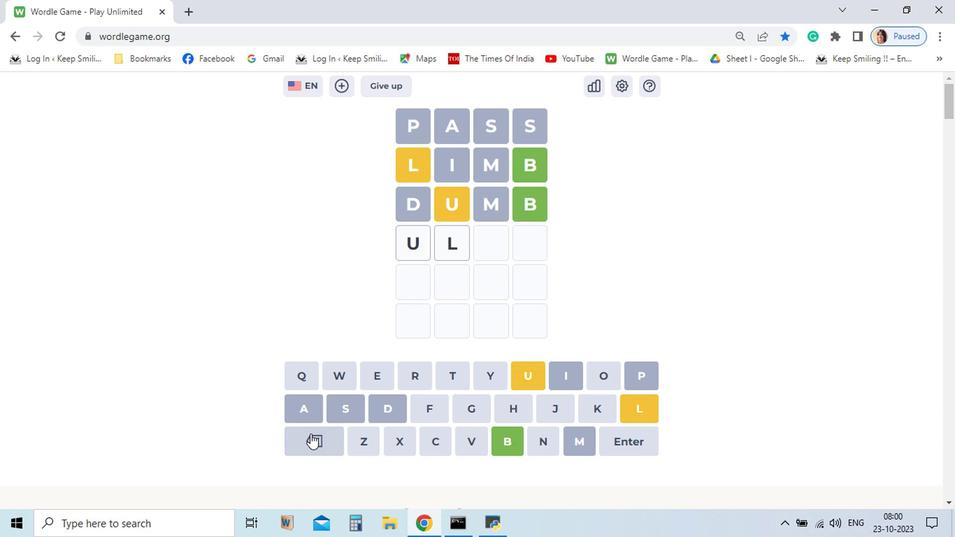 
Action: Mouse pressed left at (349, 436)
Screenshot: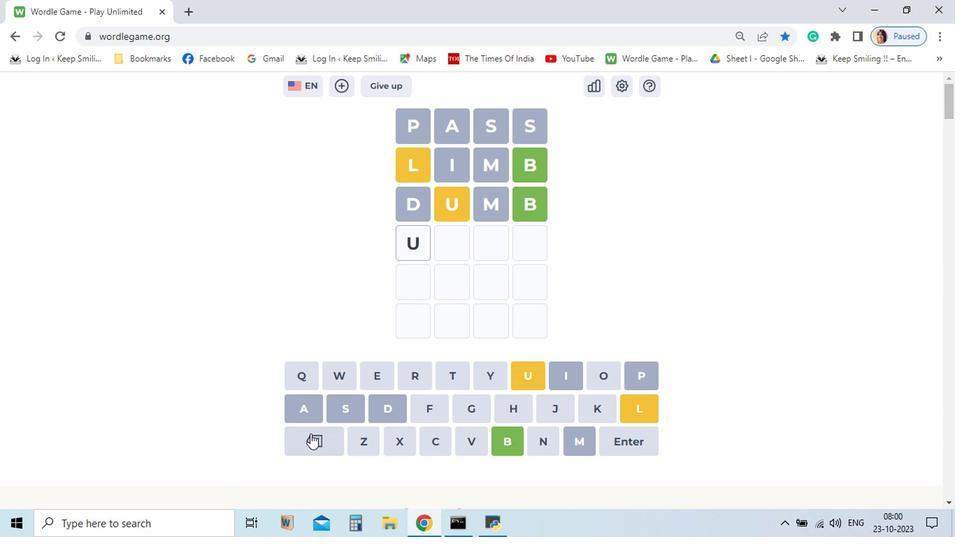 
Action: Mouse moved to (349, 436)
Screenshot: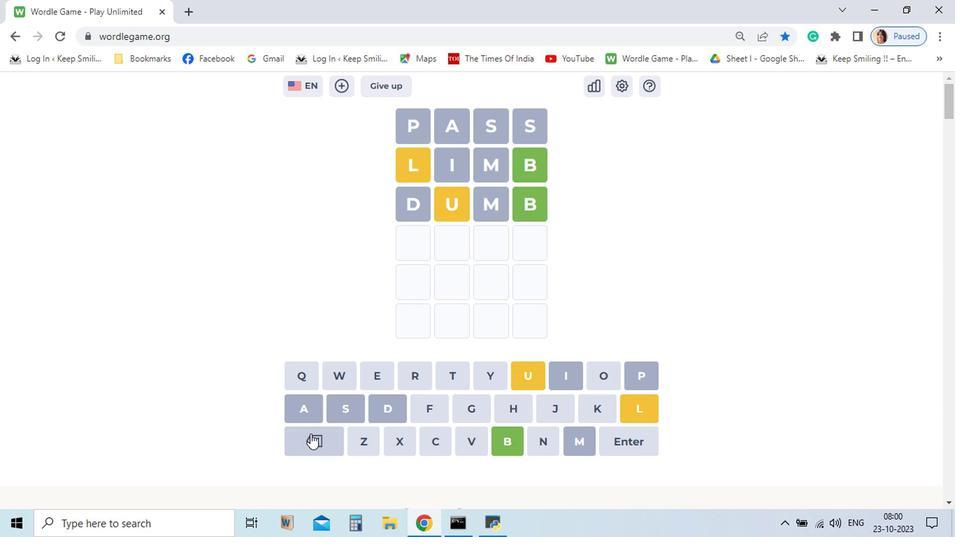 
Action: Mouse pressed left at (349, 436)
Screenshot: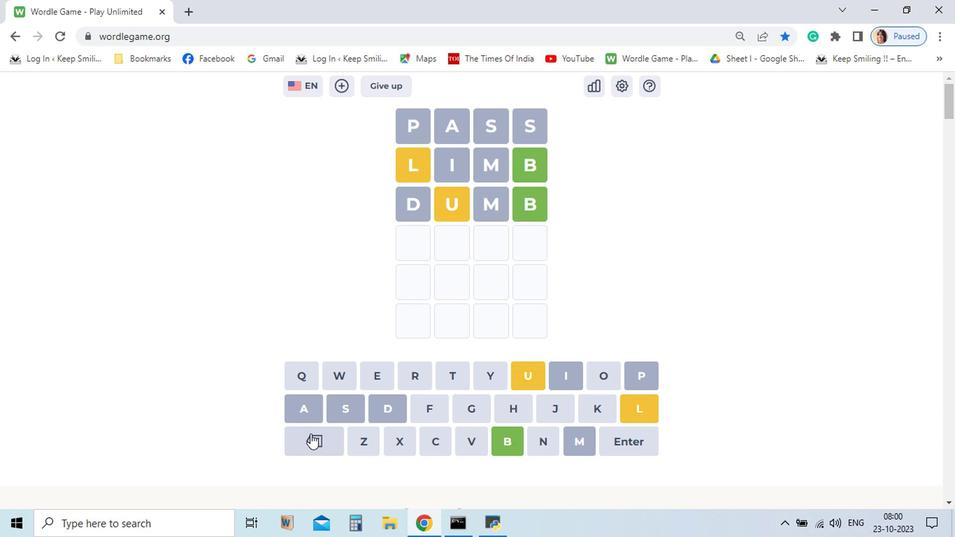 
Action: Mouse pressed left at (349, 436)
Screenshot: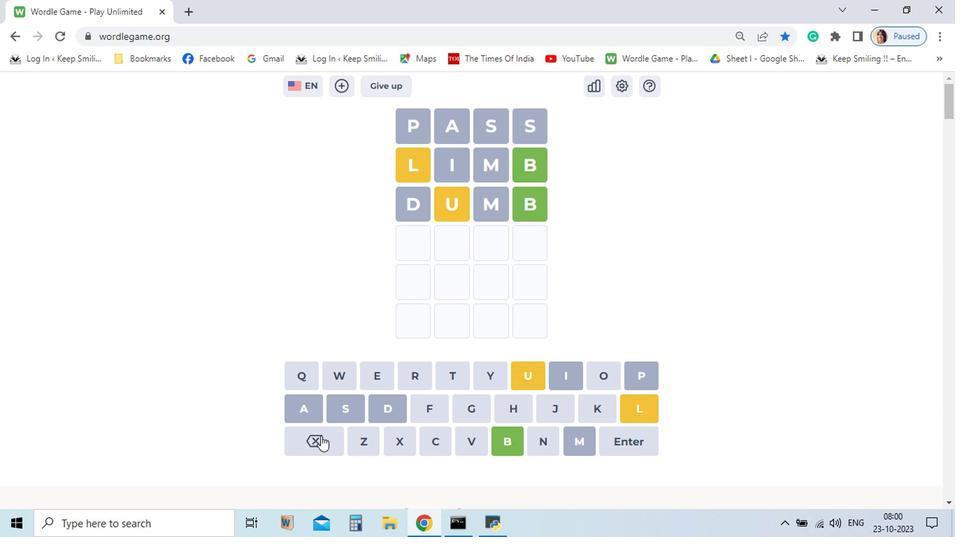 
Action: Mouse moved to (487, 440)
Screenshot: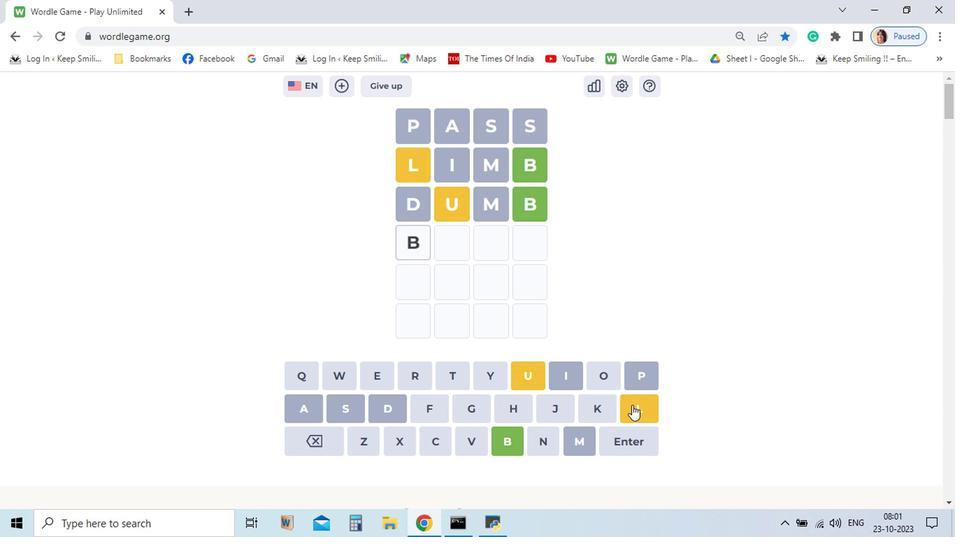 
Action: Mouse pressed left at (487, 440)
Screenshot: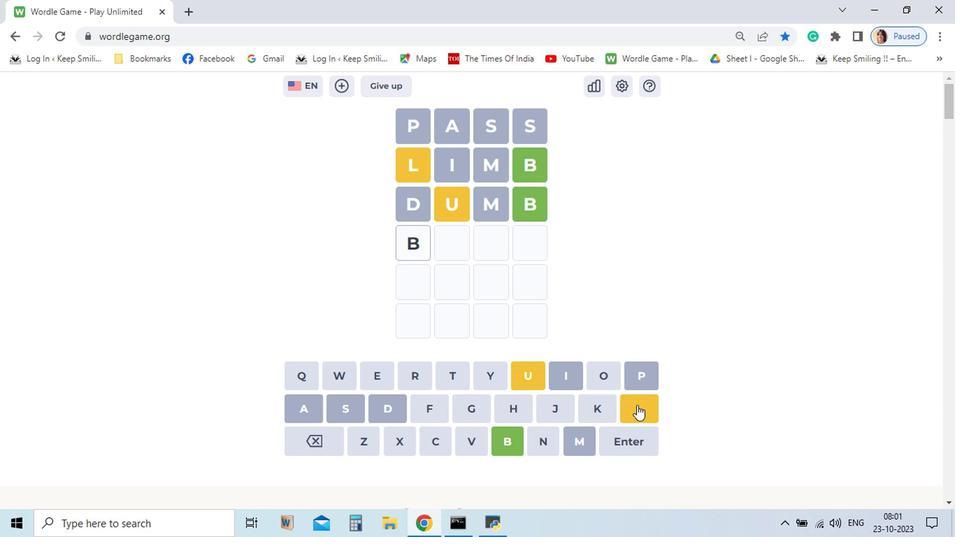 
Action: Mouse moved to (582, 416)
Screenshot: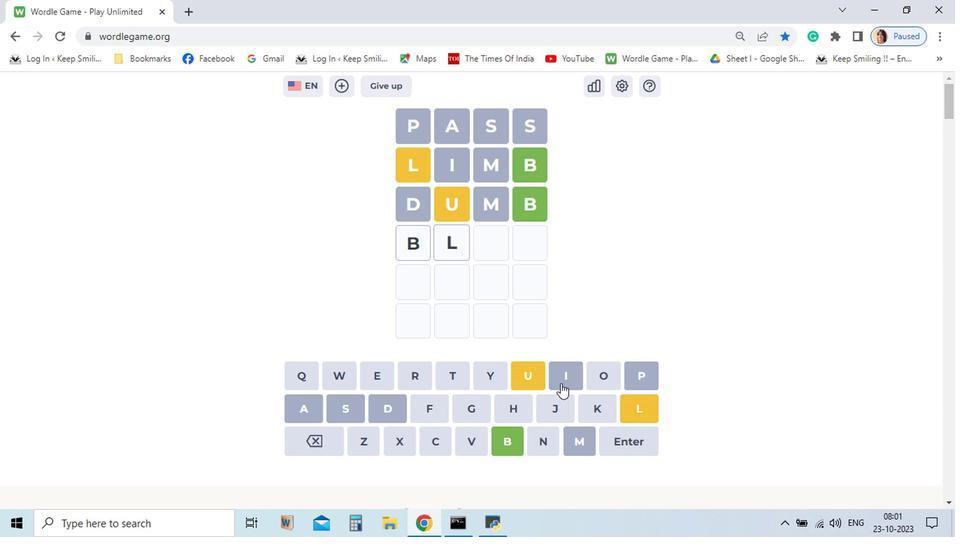 
Action: Mouse pressed left at (582, 416)
Screenshot: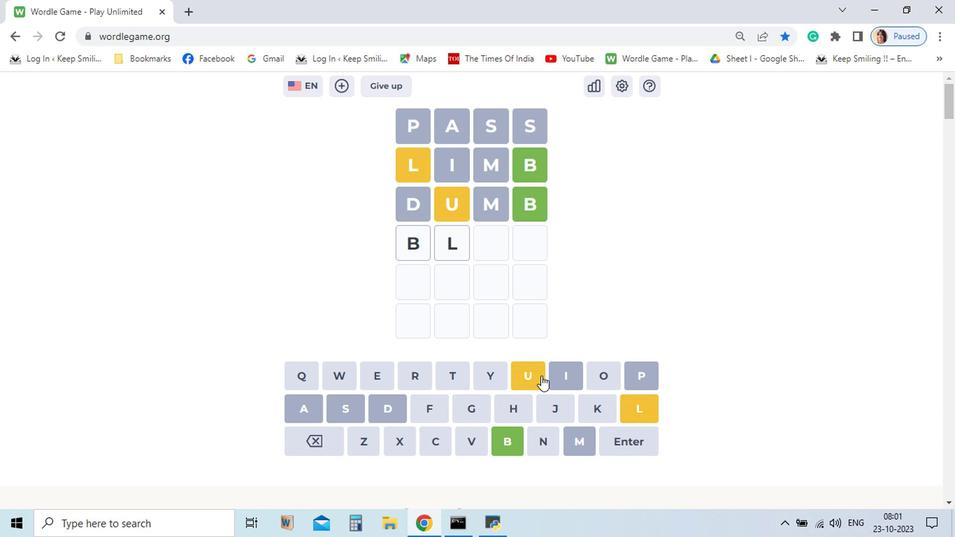 
Action: Mouse moved to (507, 392)
Screenshot: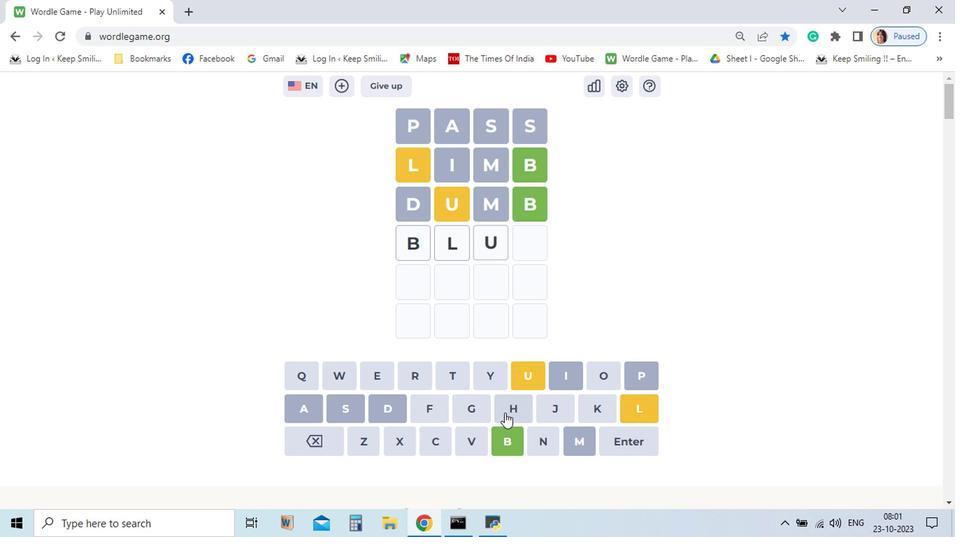 
Action: Mouse pressed left at (507, 392)
Screenshot: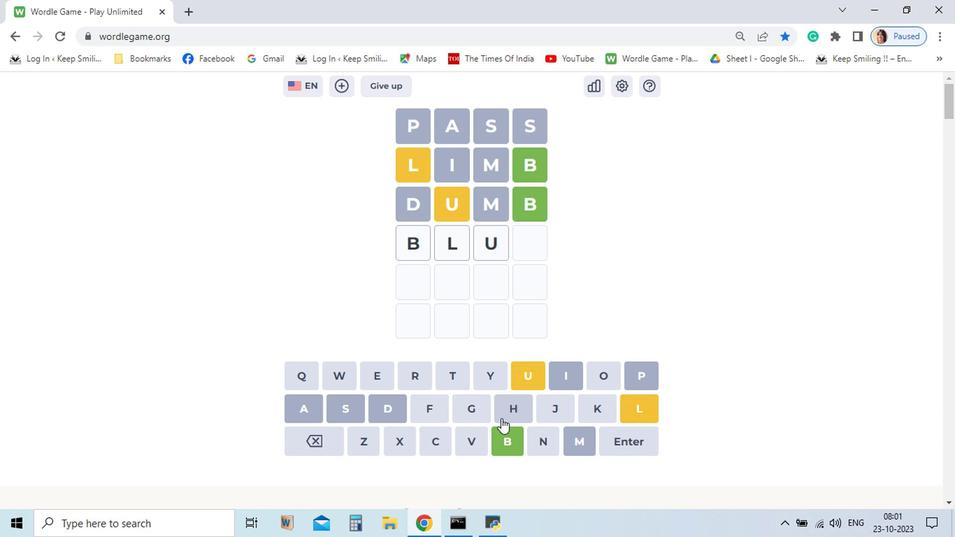 
Action: Mouse moved to (486, 443)
Screenshot: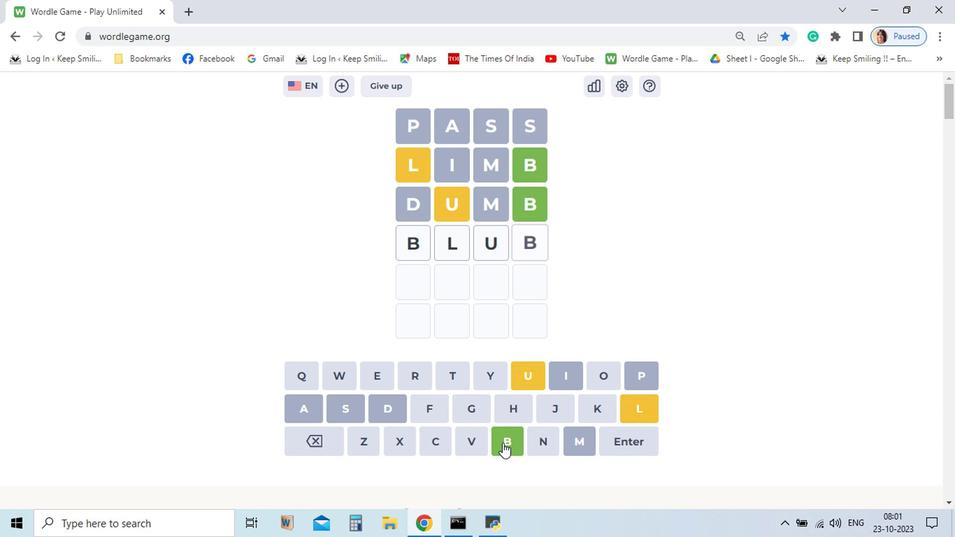 
Action: Mouse pressed left at (486, 443)
Screenshot: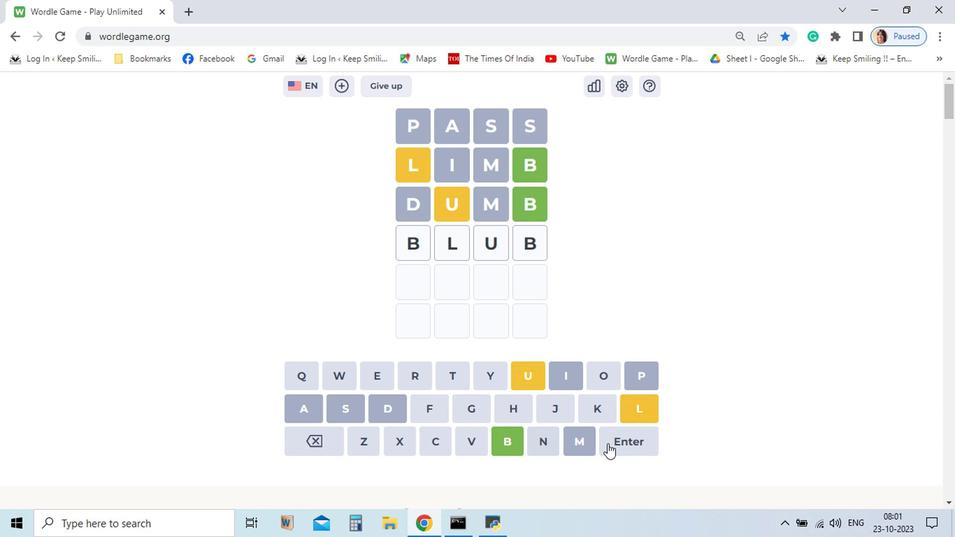 
Action: Mouse moved to (565, 441)
Screenshot: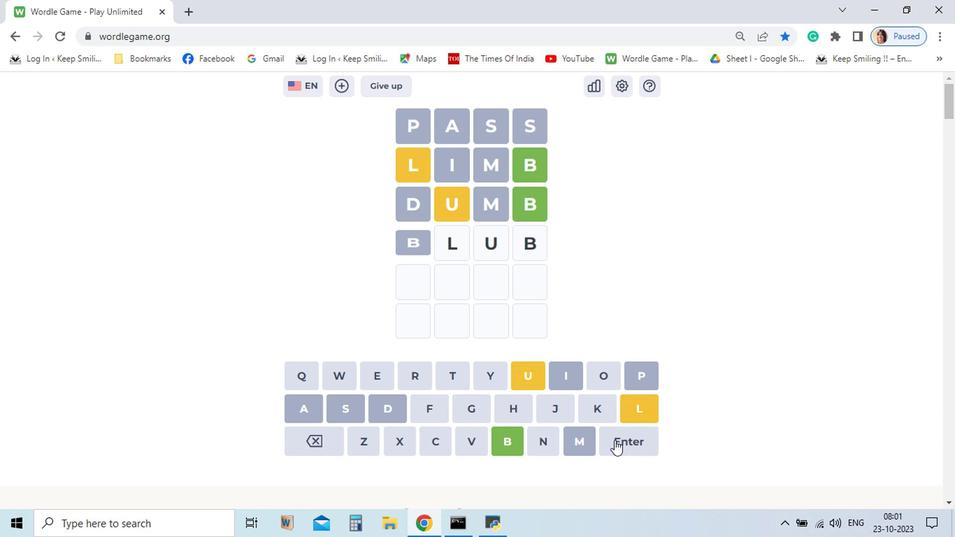 
Action: Mouse pressed left at (565, 441)
Screenshot: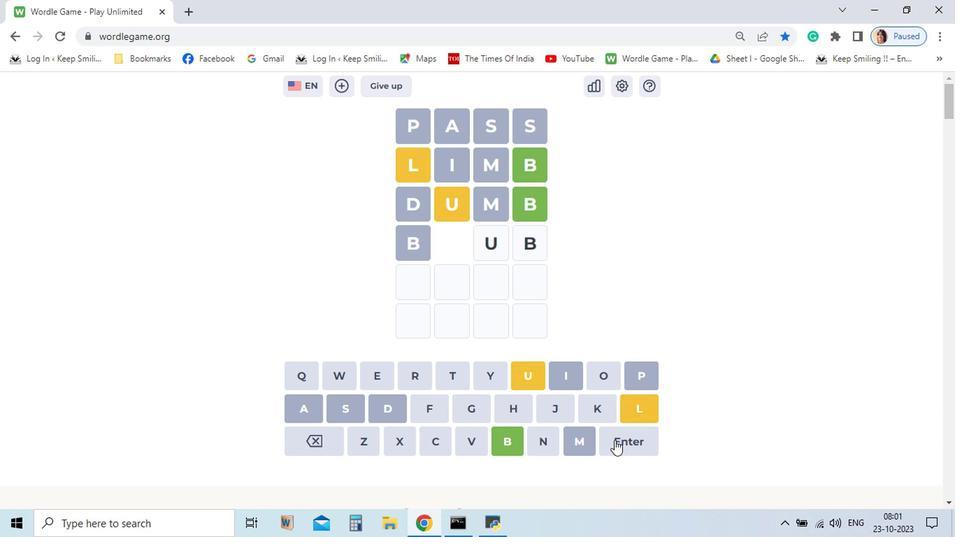 
Action: Mouse moved to (436, 444)
Screenshot: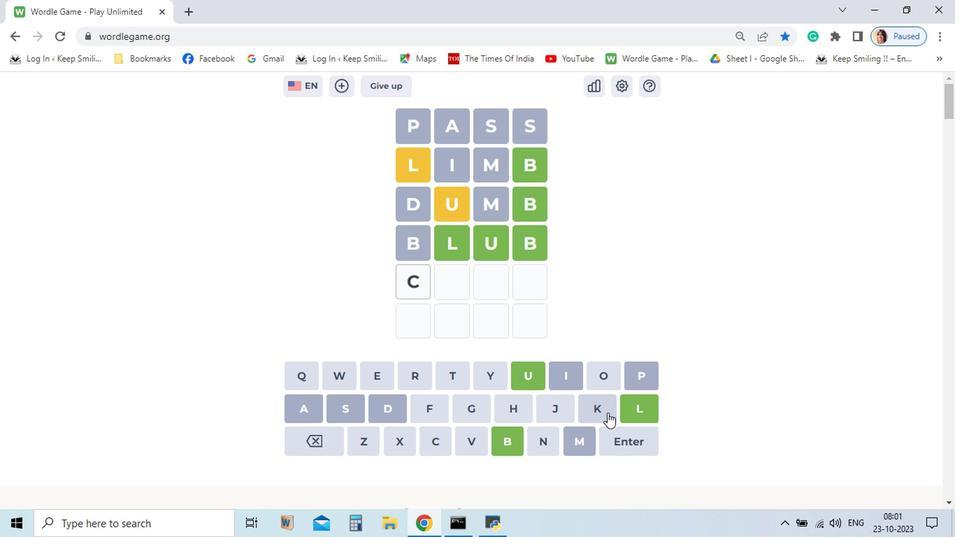 
Action: Mouse pressed left at (436, 444)
Screenshot: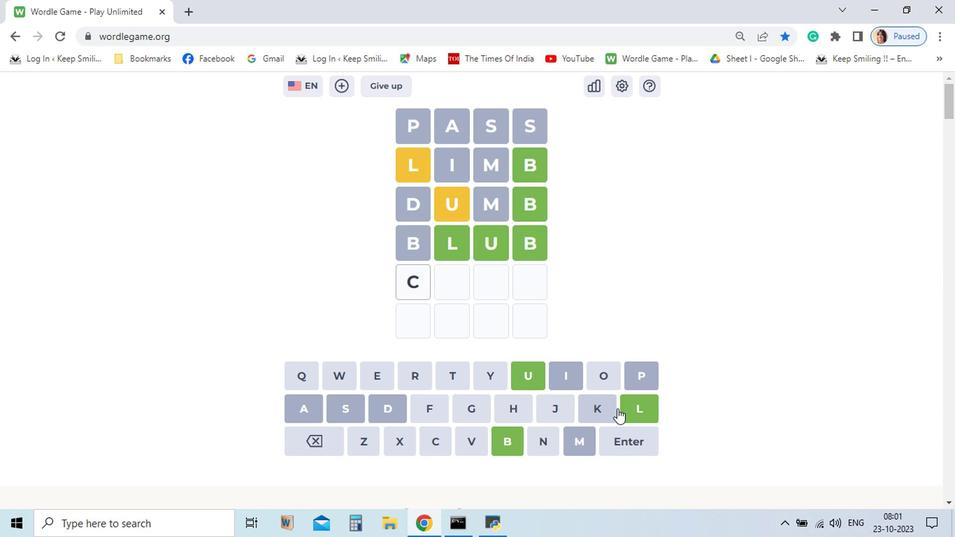 
Action: Mouse moved to (580, 415)
Screenshot: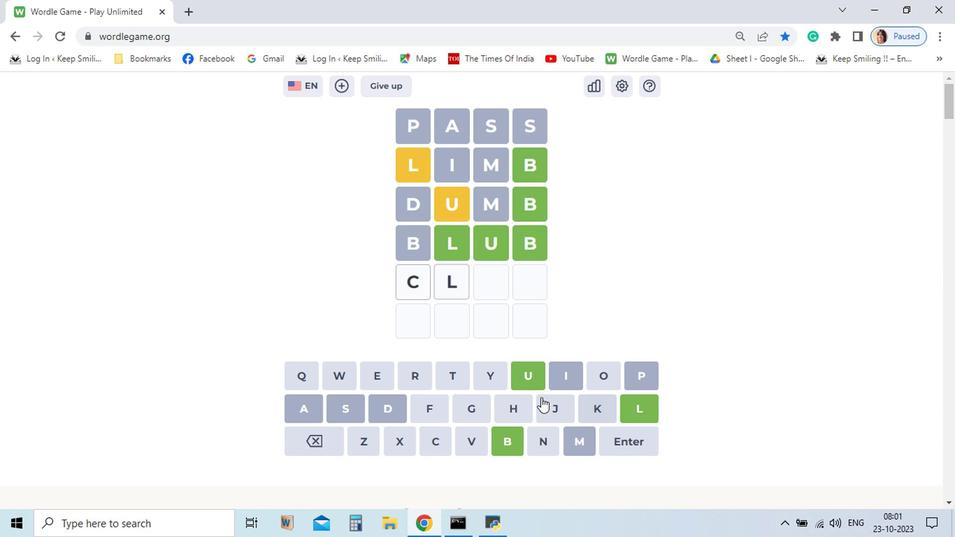 
Action: Mouse pressed left at (580, 415)
Screenshot: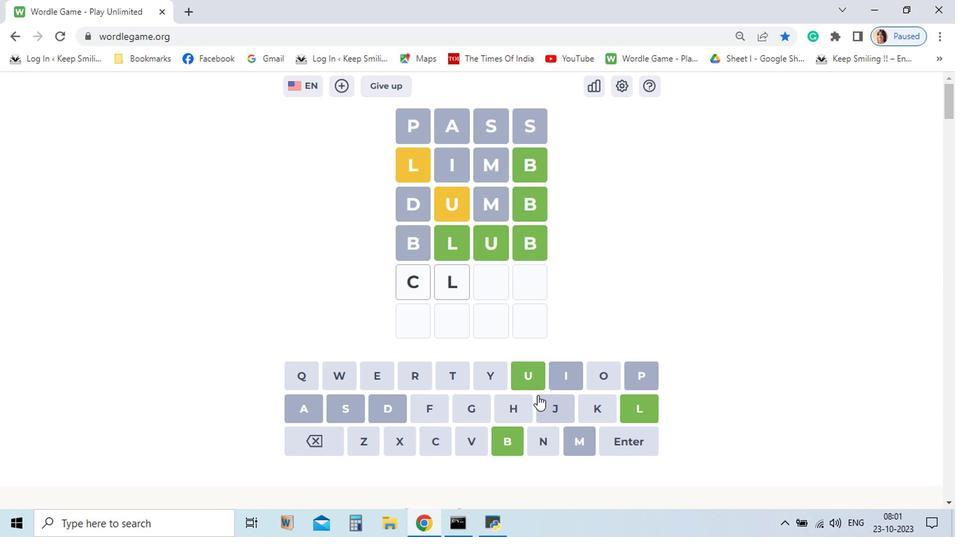 
Action: Mouse moved to (503, 400)
Screenshot: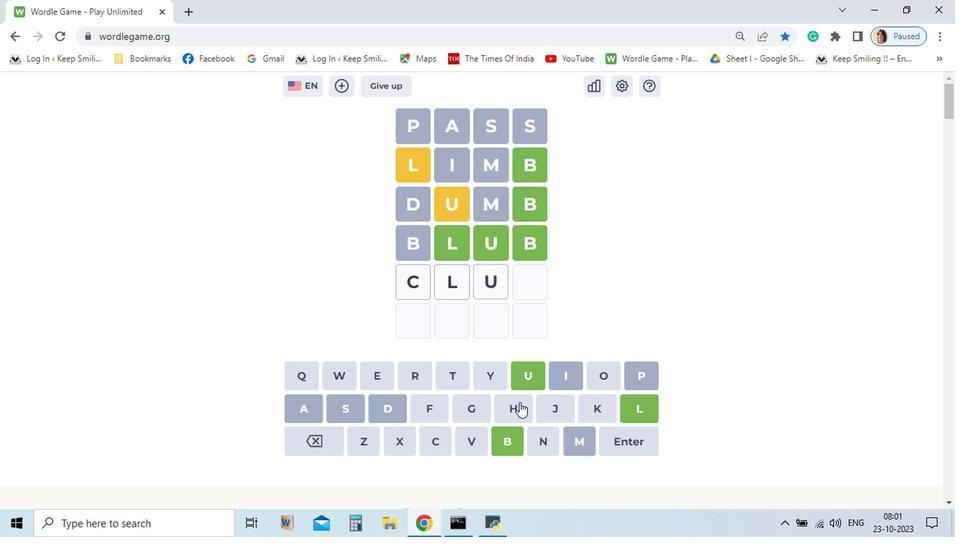 
Action: Mouse pressed left at (503, 400)
Screenshot: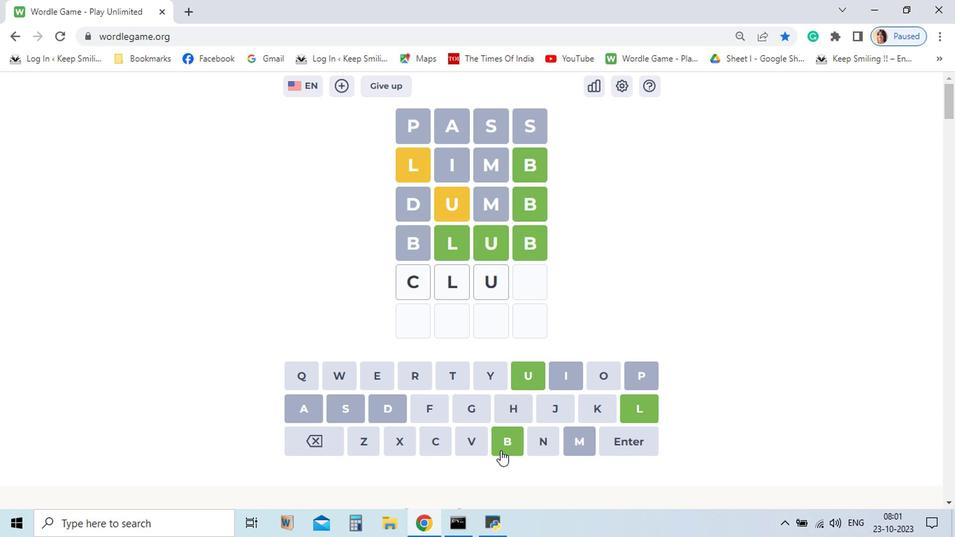
Action: Mouse moved to (488, 441)
Screenshot: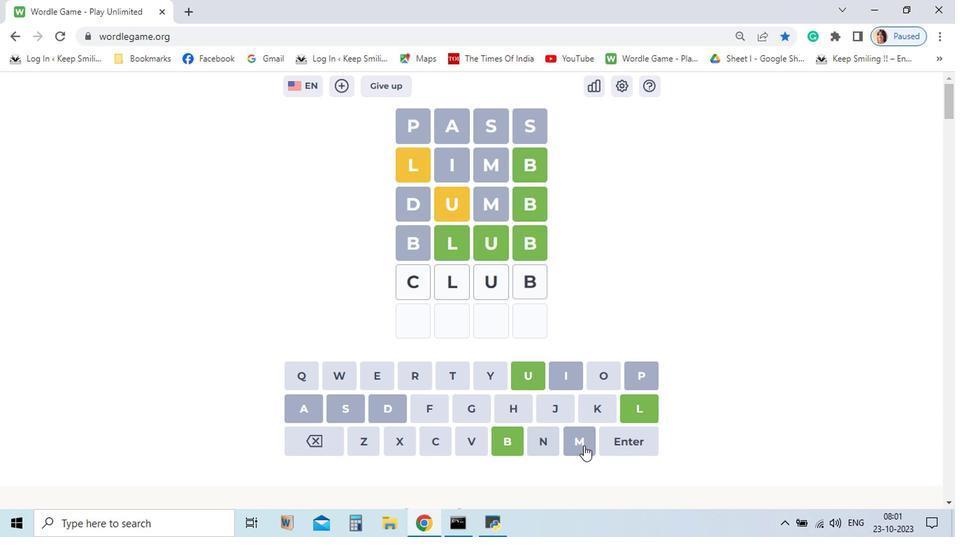 
Action: Mouse pressed left at (488, 441)
Screenshot: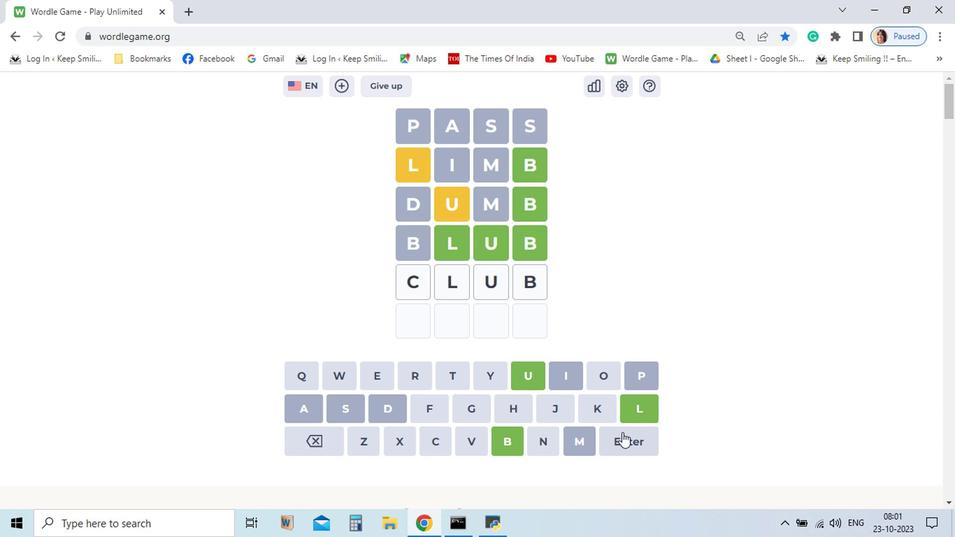 
Action: Mouse moved to (572, 435)
Screenshot: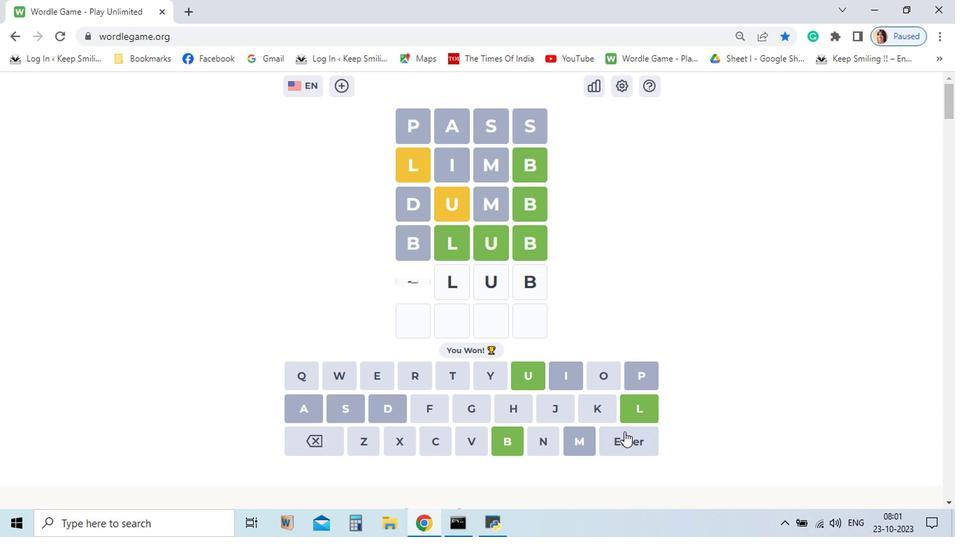 
Action: Mouse pressed left at (572, 435)
Screenshot: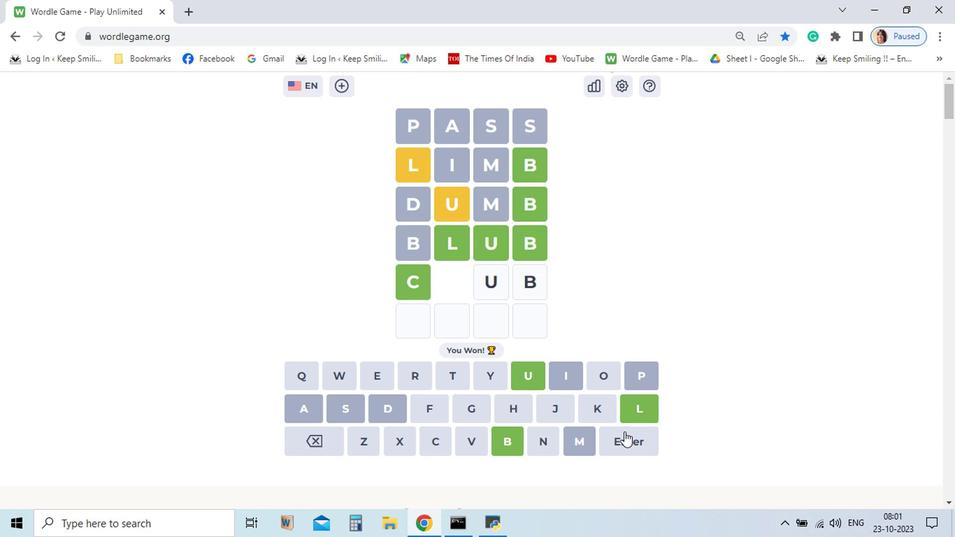 
Action: Mouse moved to (531, 254)
Screenshot: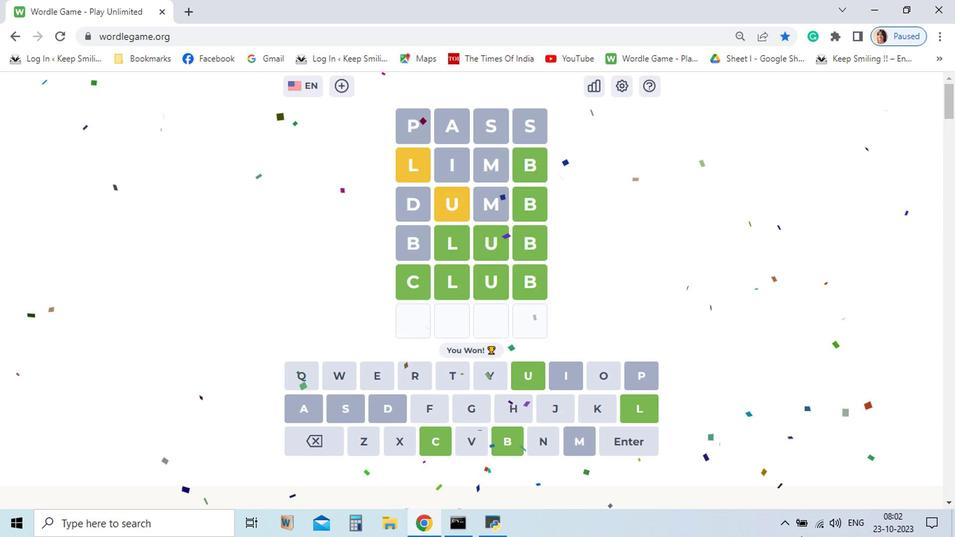 
Action: Mouse pressed left at (531, 254)
Screenshot: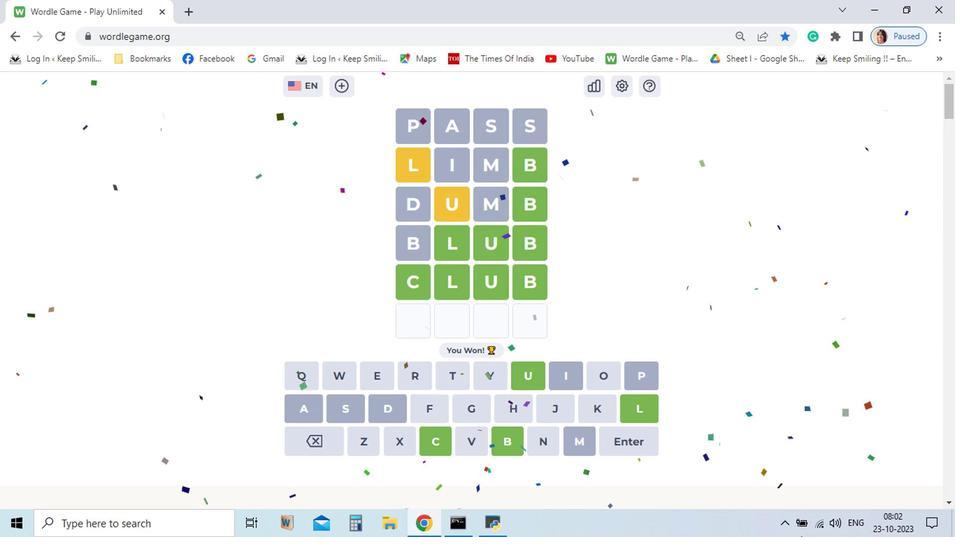 
Action: Mouse moved to (746, 511)
Screenshot: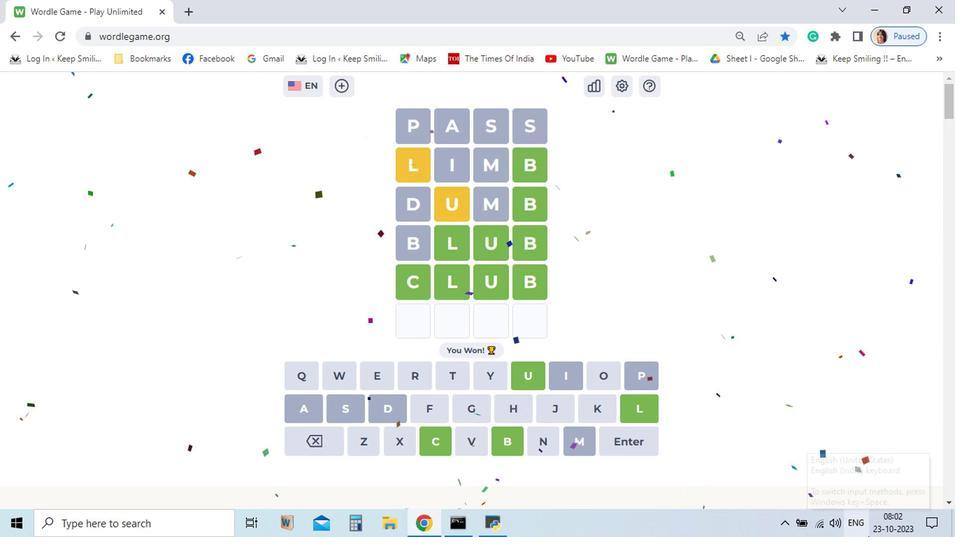 
